 Task: Find connections with filter location Jinchang with filter topic #inspiration with filter profile language German with filter current company House of Anita Dongre Limited with filter school Shri Ram College of Commerce with filter industry Nuclear Electric Power Generation with filter service category Nature Photography with filter keywords title Musician
Action: Mouse moved to (499, 70)
Screenshot: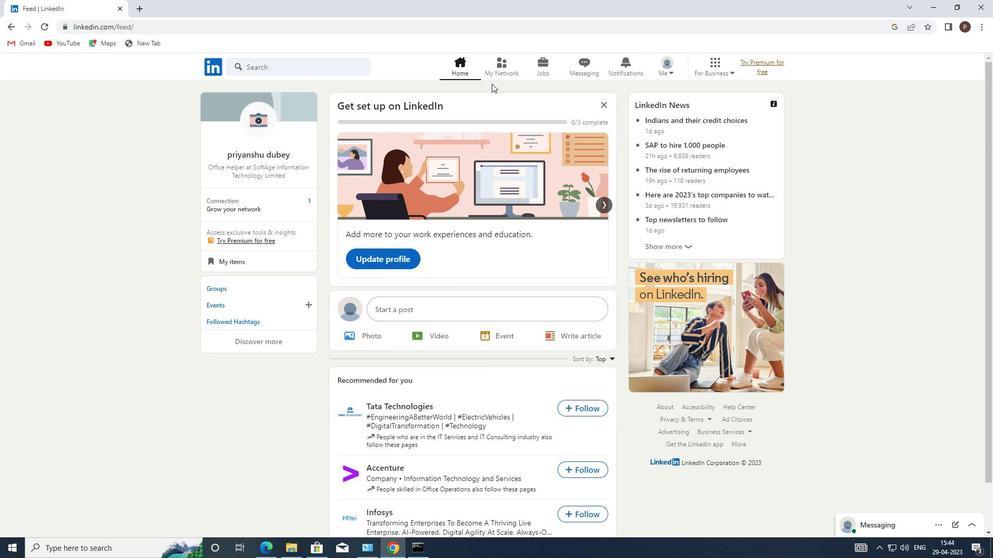 
Action: Mouse pressed left at (499, 70)
Screenshot: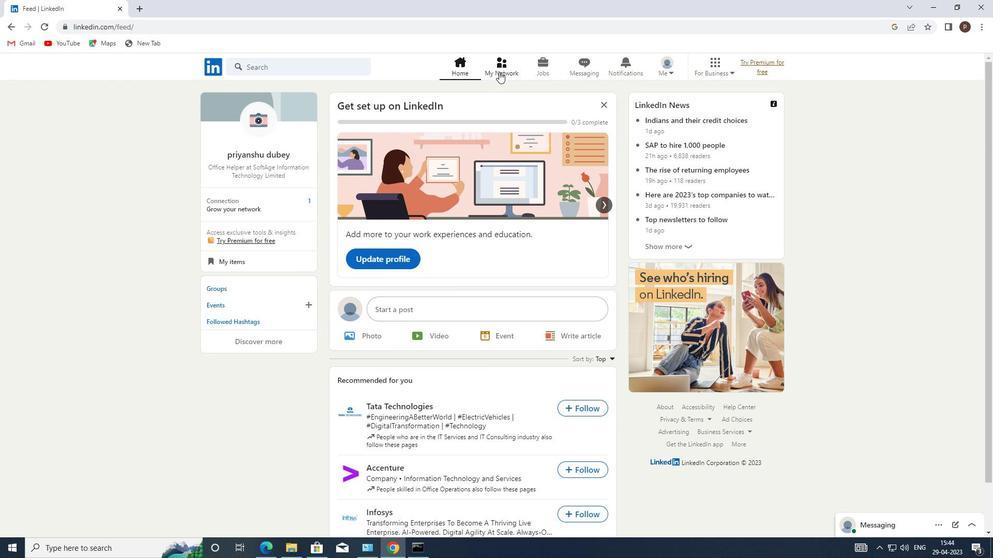 
Action: Mouse moved to (295, 125)
Screenshot: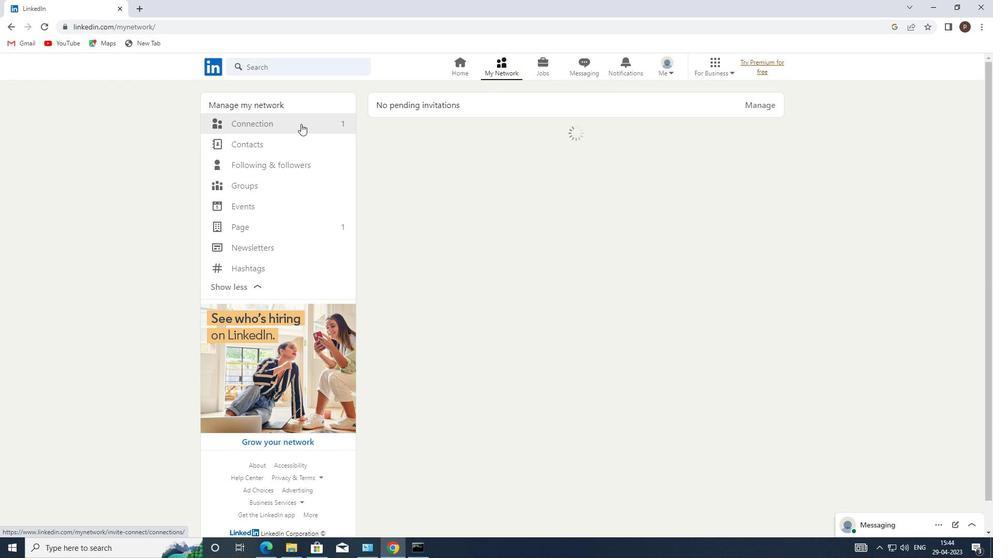 
Action: Mouse pressed left at (295, 125)
Screenshot: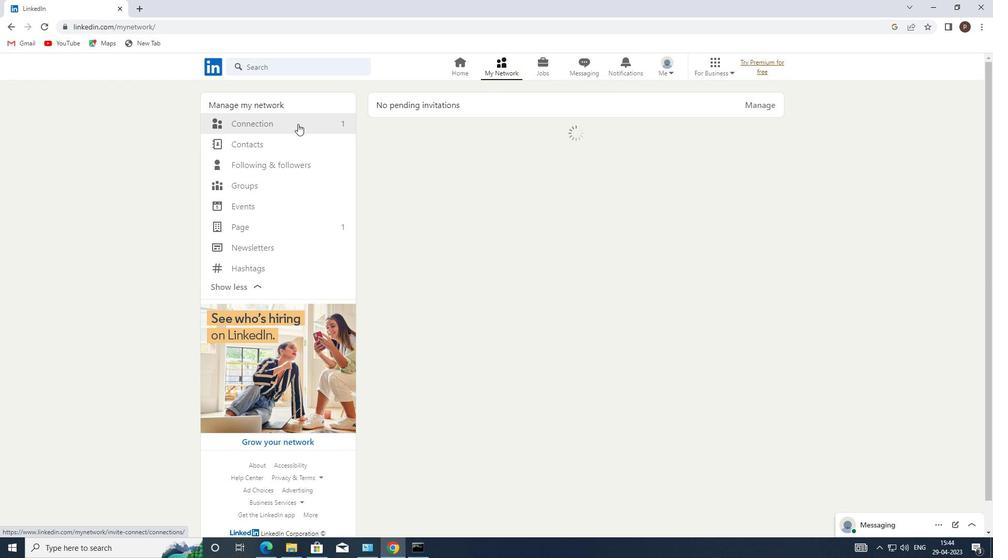 
Action: Mouse moved to (555, 123)
Screenshot: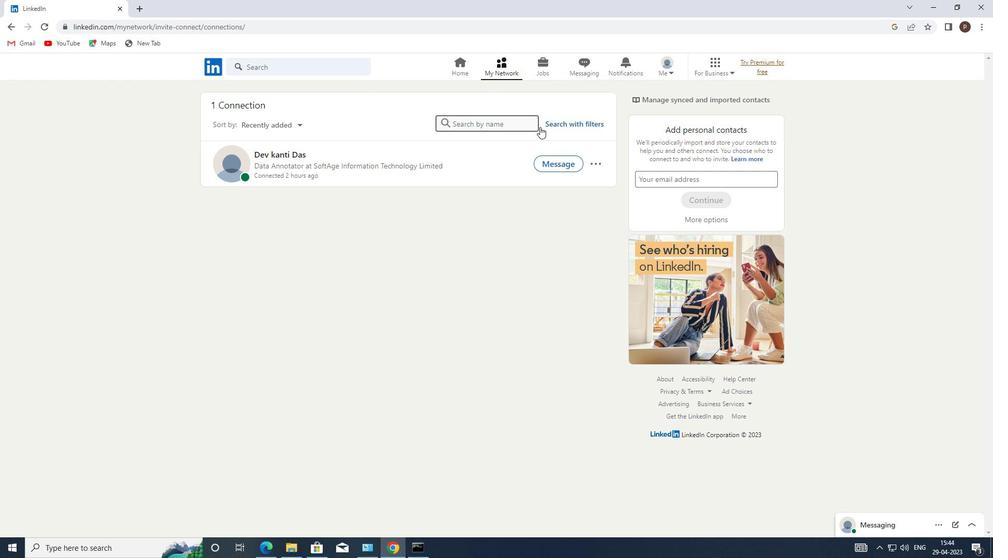 
Action: Mouse pressed left at (555, 123)
Screenshot: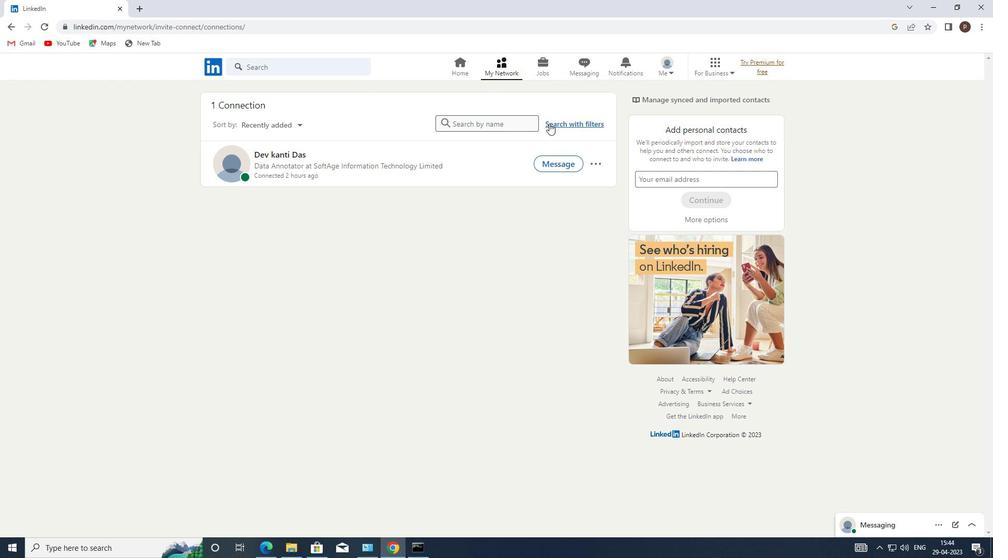 
Action: Mouse moved to (529, 94)
Screenshot: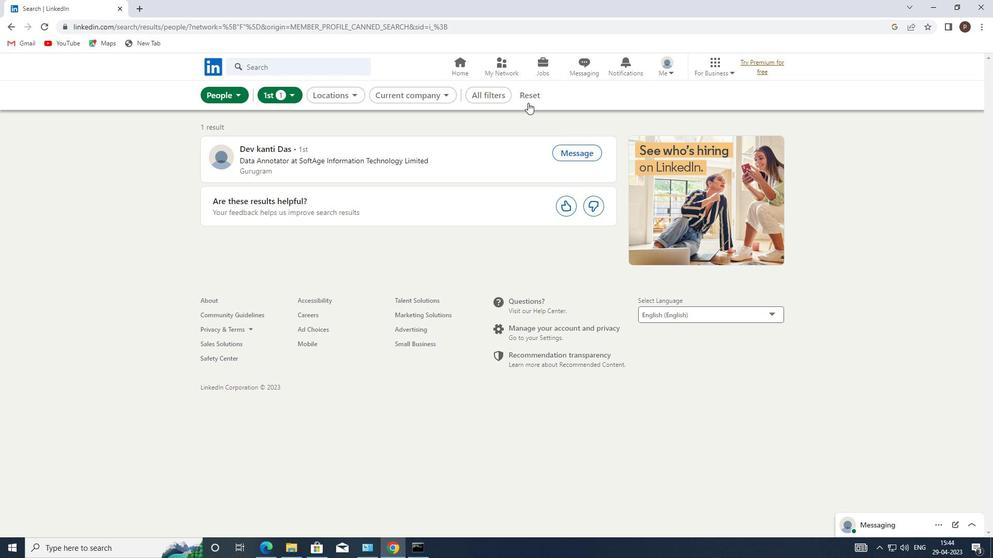 
Action: Mouse pressed left at (529, 94)
Screenshot: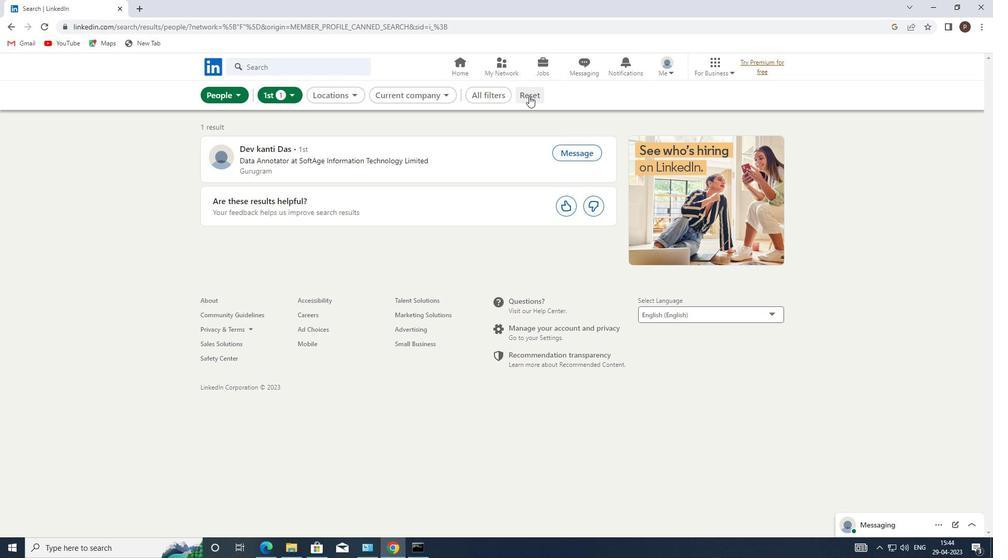 
Action: Mouse moved to (528, 94)
Screenshot: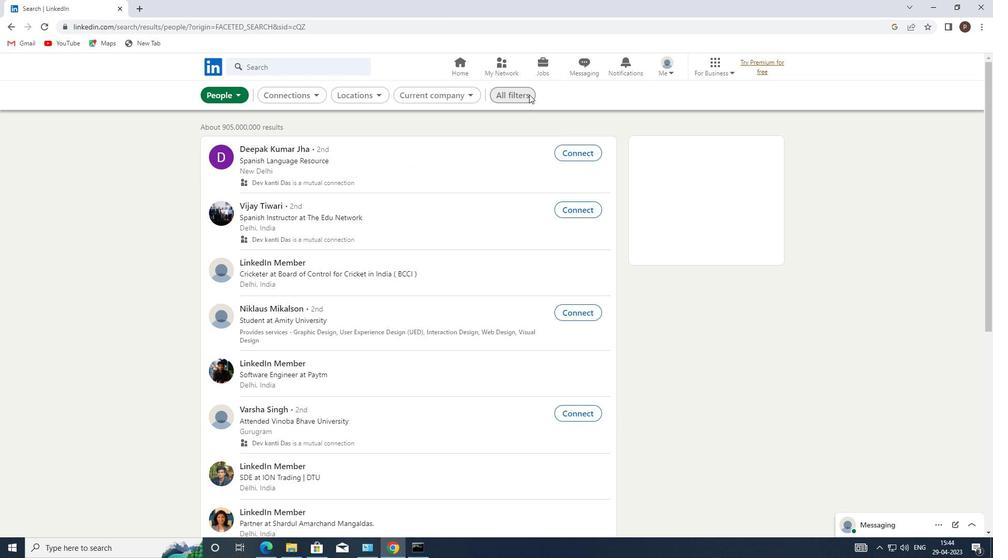 
Action: Mouse pressed left at (528, 94)
Screenshot: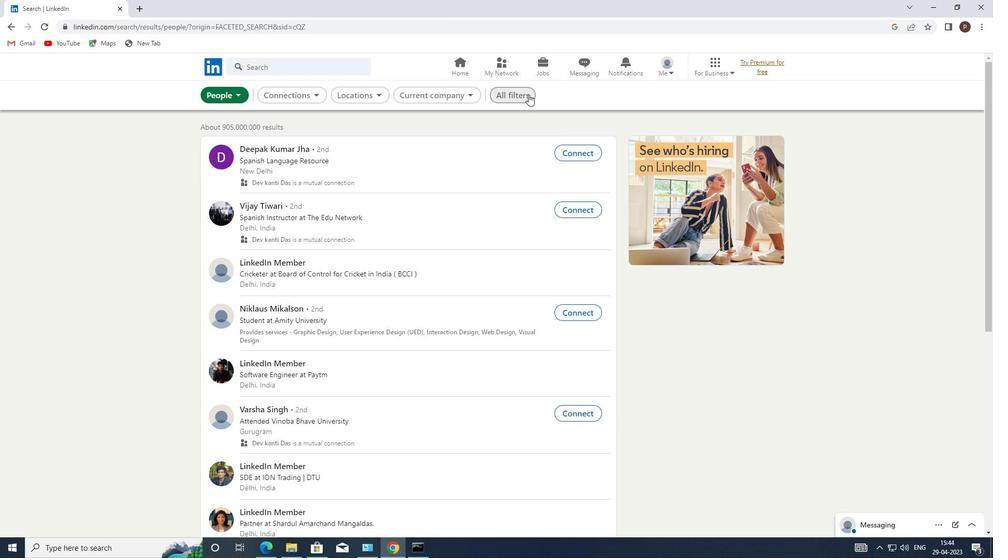 
Action: Mouse moved to (789, 329)
Screenshot: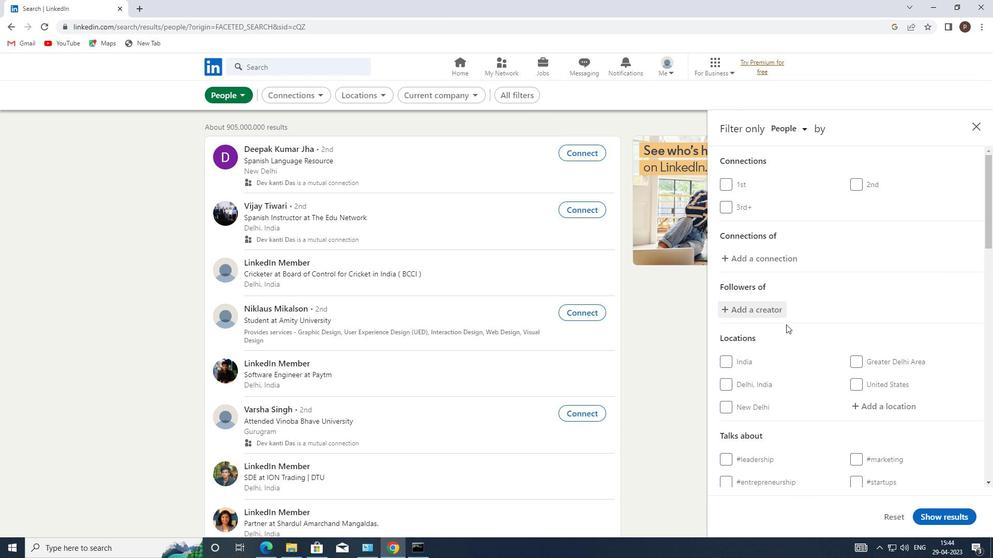 
Action: Mouse scrolled (789, 328) with delta (0, 0)
Screenshot: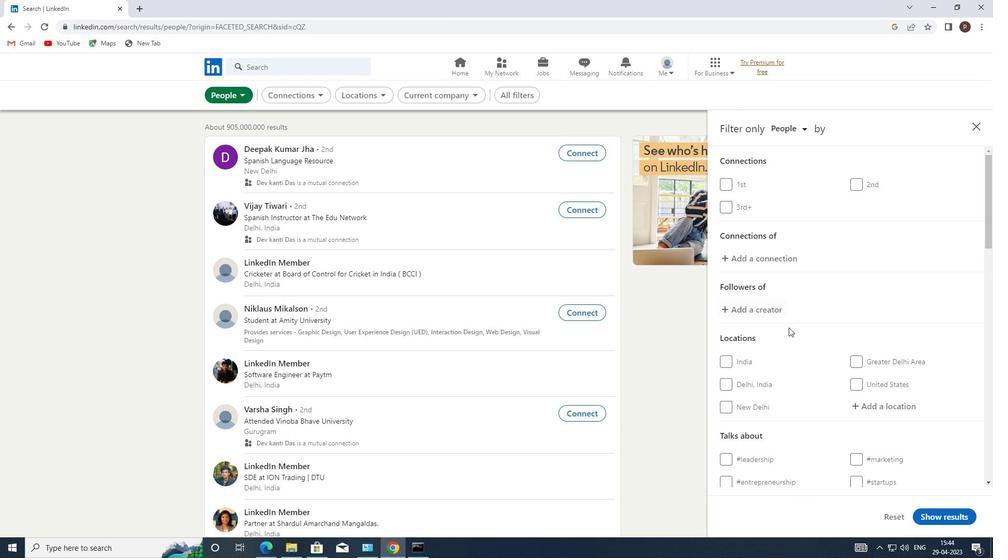 
Action: Mouse moved to (874, 351)
Screenshot: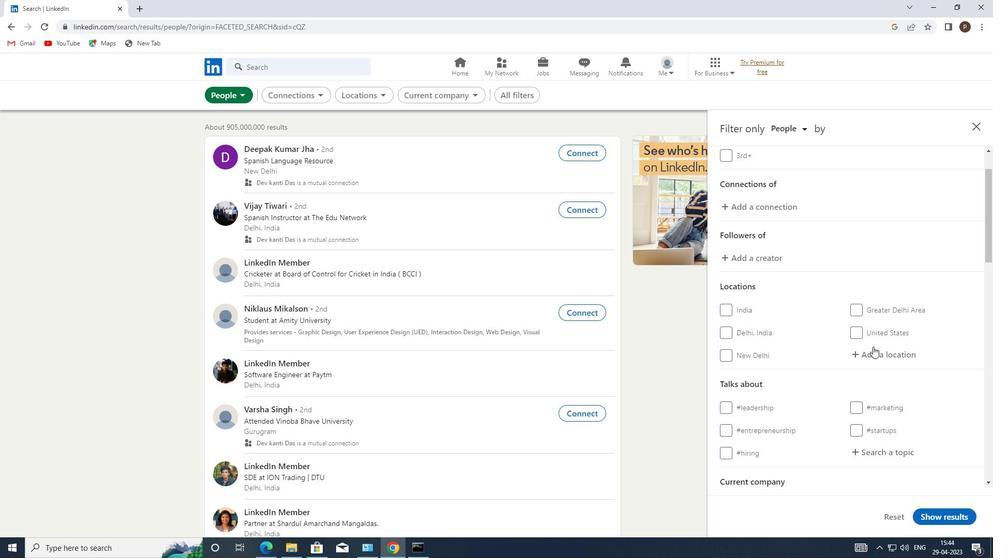 
Action: Mouse pressed left at (874, 351)
Screenshot: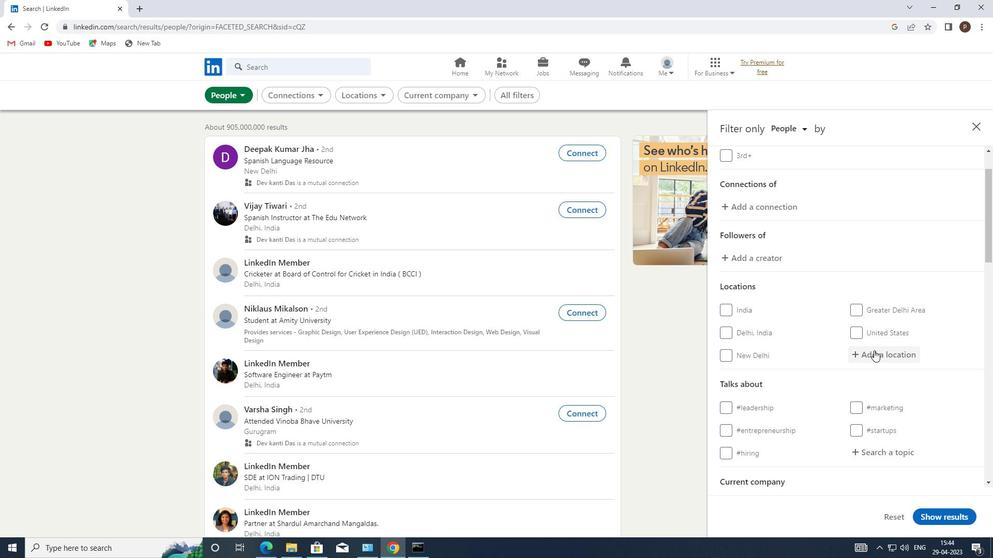 
Action: Key pressed j<Key.caps_lock>inchang
Screenshot: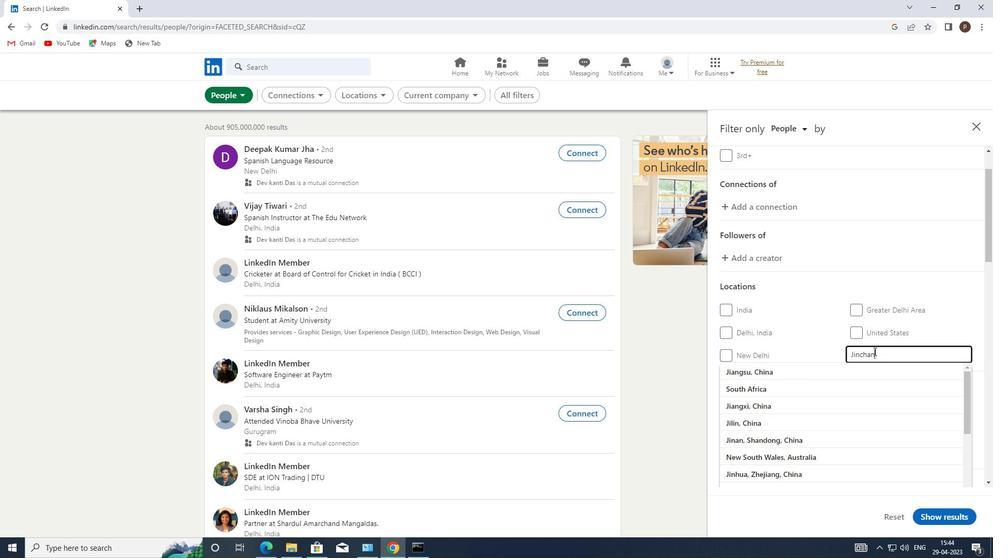 
Action: Mouse moved to (833, 393)
Screenshot: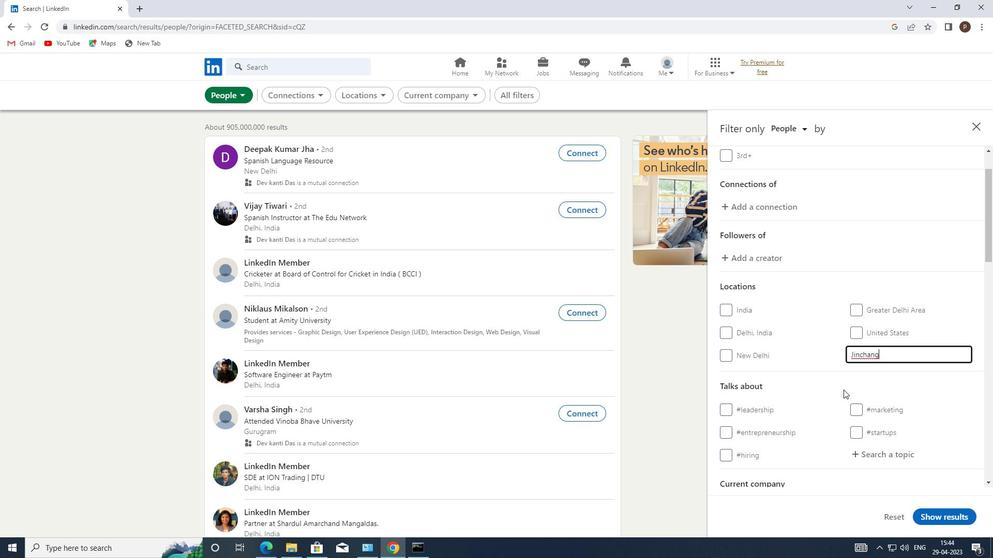 
Action: Mouse scrolled (833, 392) with delta (0, 0)
Screenshot: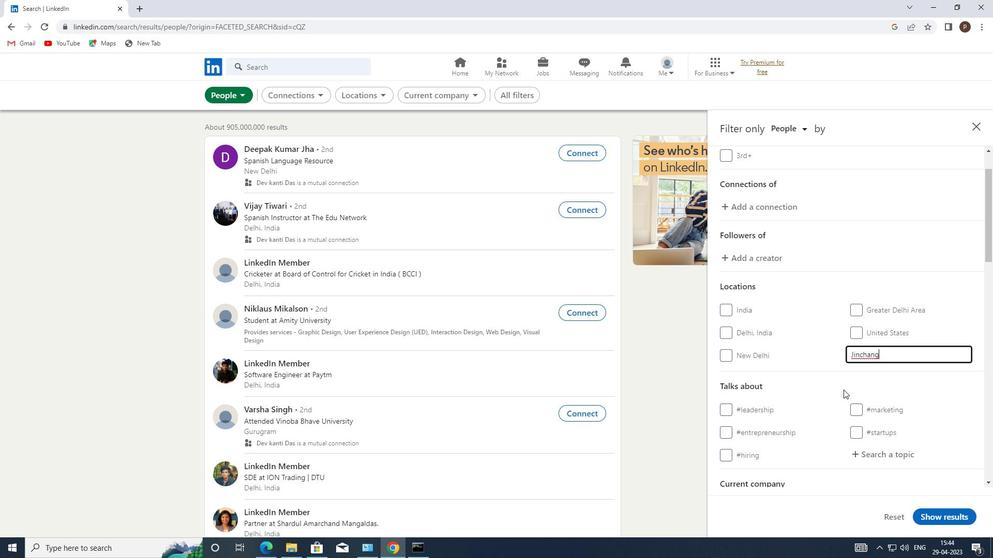 
Action: Mouse scrolled (833, 392) with delta (0, 0)
Screenshot: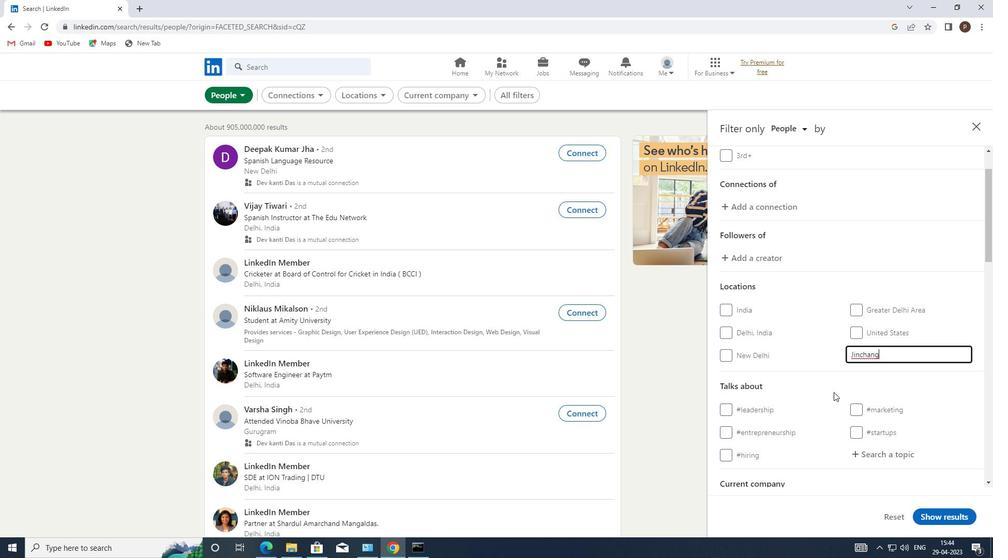 
Action: Mouse moved to (869, 355)
Screenshot: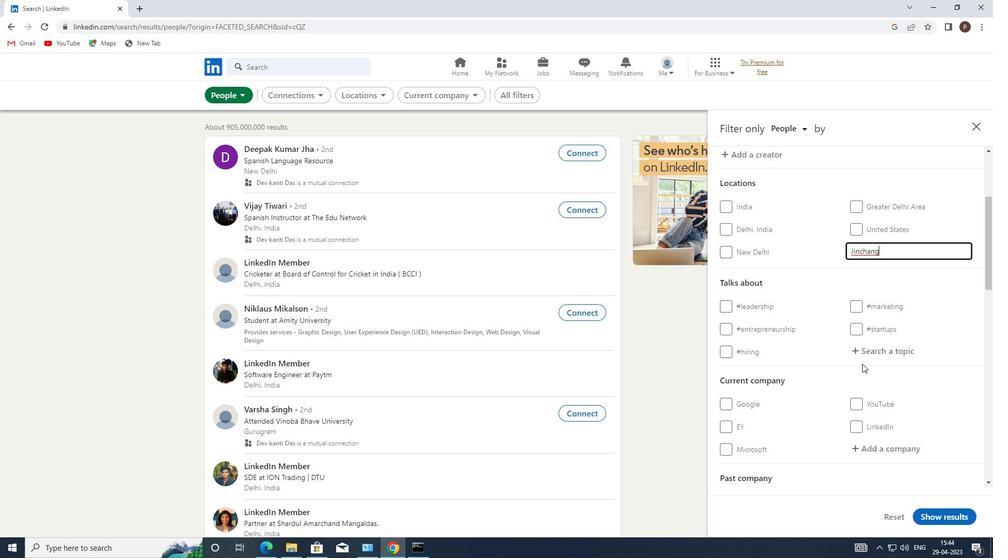 
Action: Mouse pressed left at (869, 355)
Screenshot: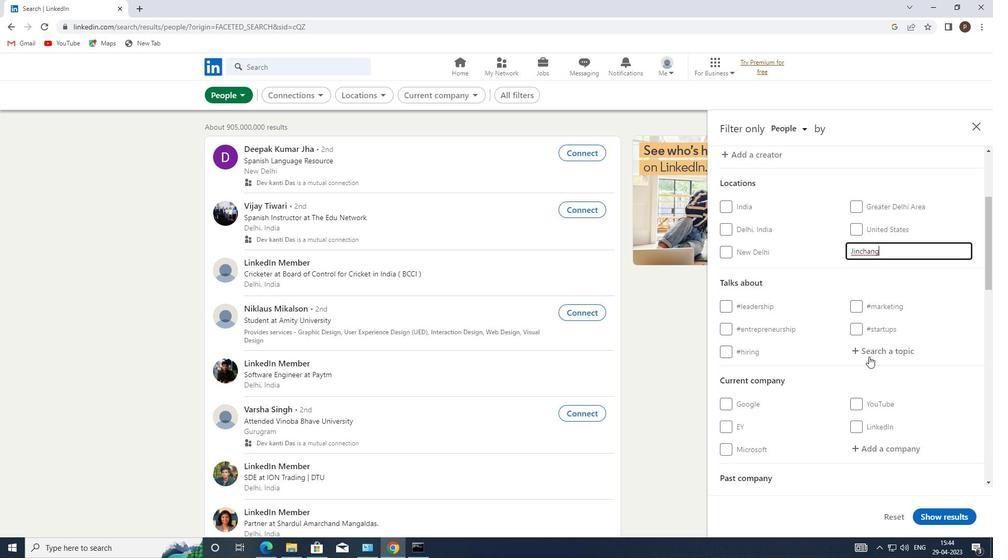 
Action: Key pressed <Key.shift>#INSPIRATION
Screenshot: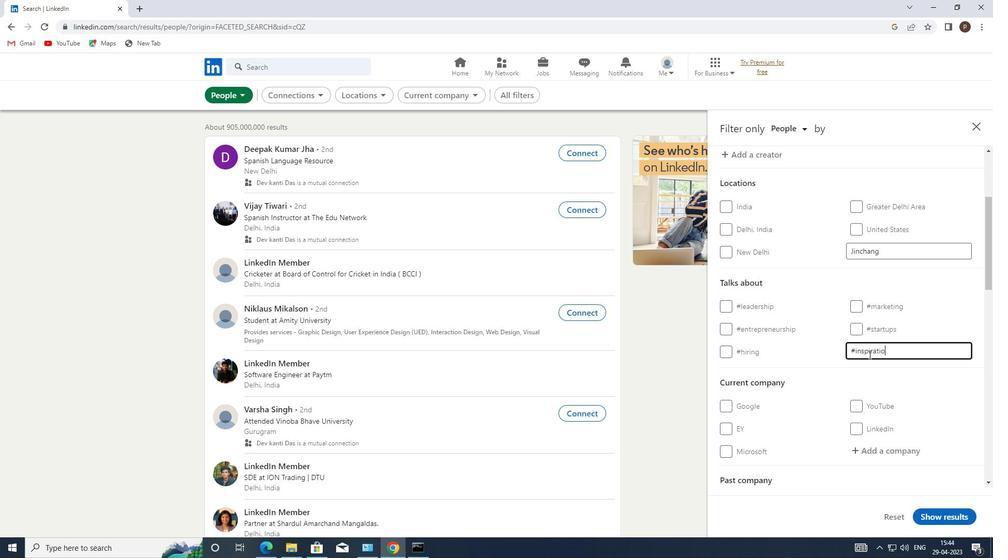 
Action: Mouse moved to (843, 366)
Screenshot: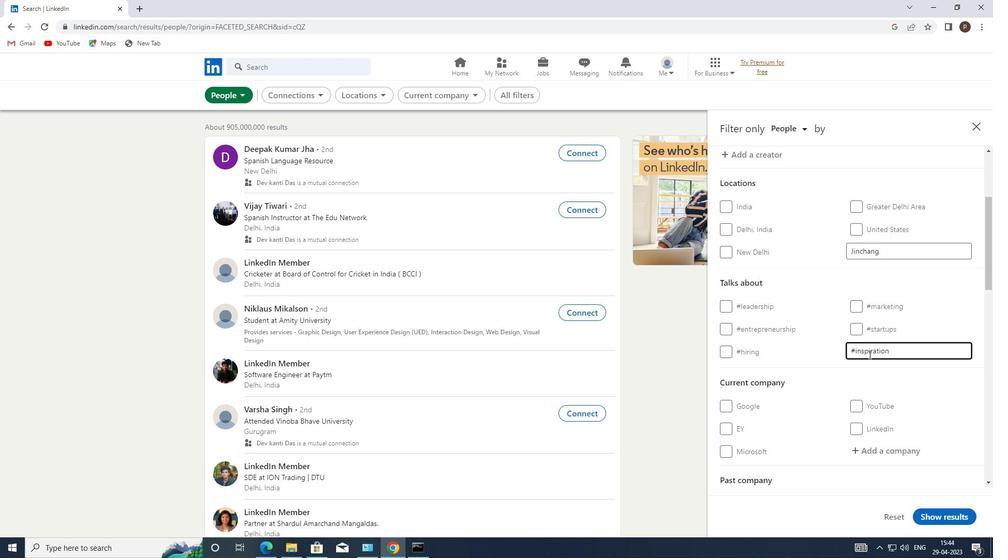 
Action: Mouse scrolled (843, 365) with delta (0, 0)
Screenshot: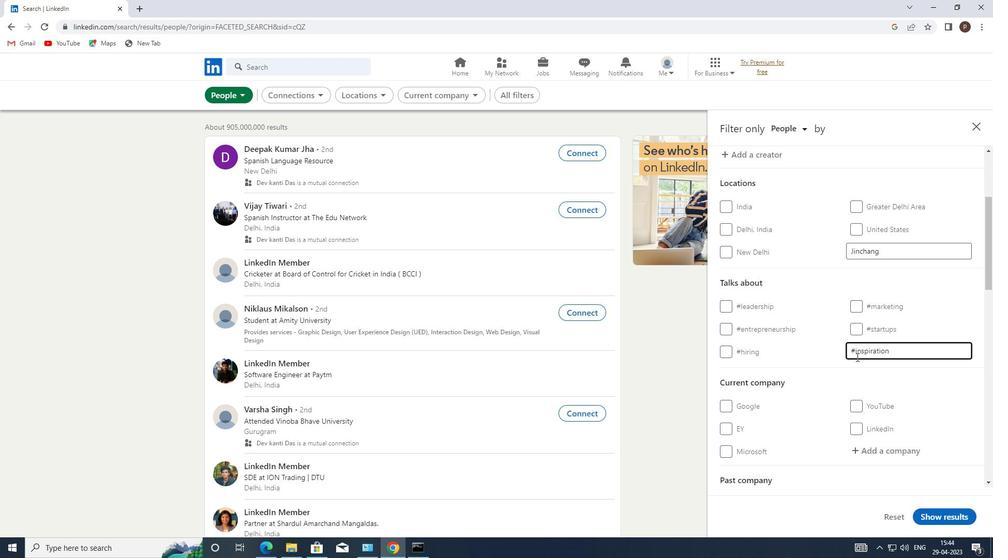 
Action: Mouse scrolled (843, 365) with delta (0, 0)
Screenshot: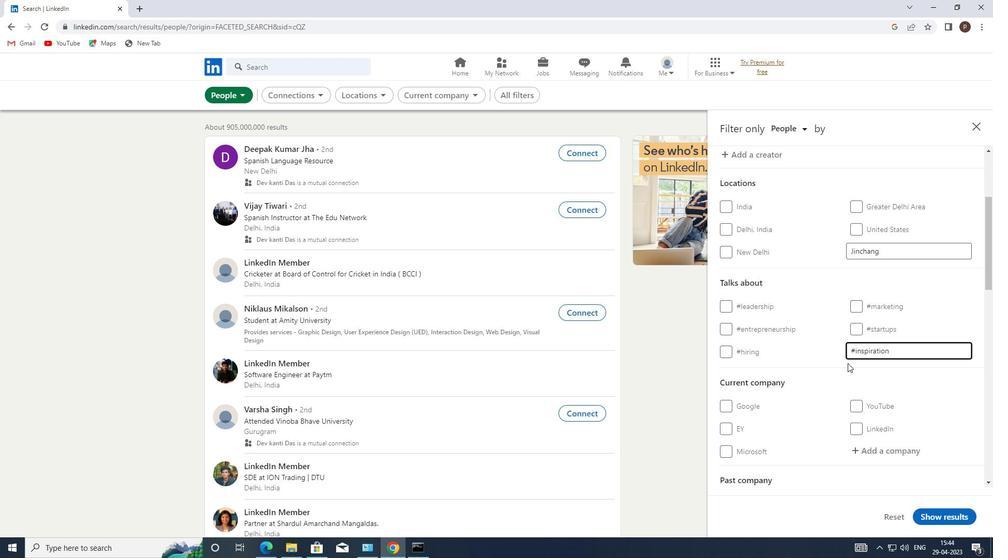 
Action: Mouse scrolled (843, 365) with delta (0, 0)
Screenshot: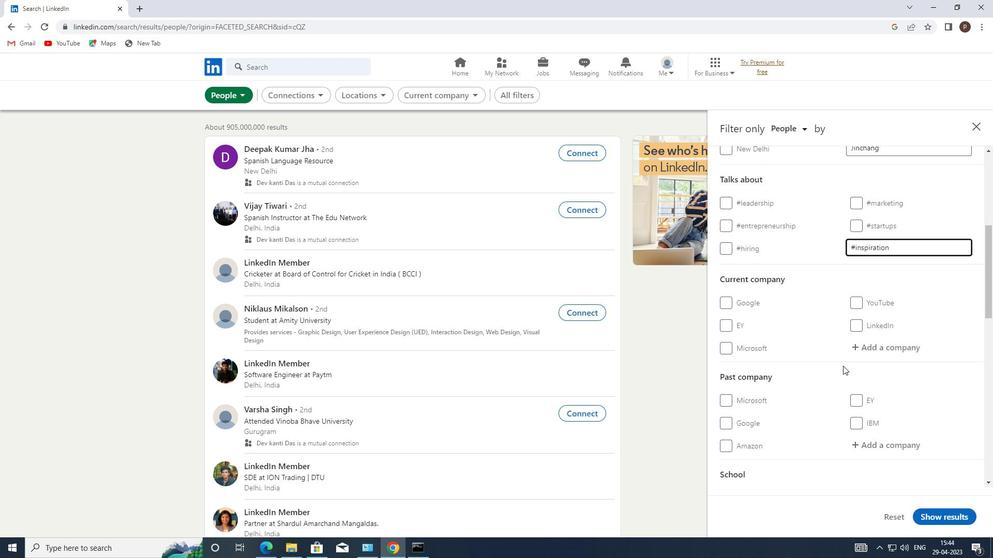 
Action: Mouse moved to (829, 365)
Screenshot: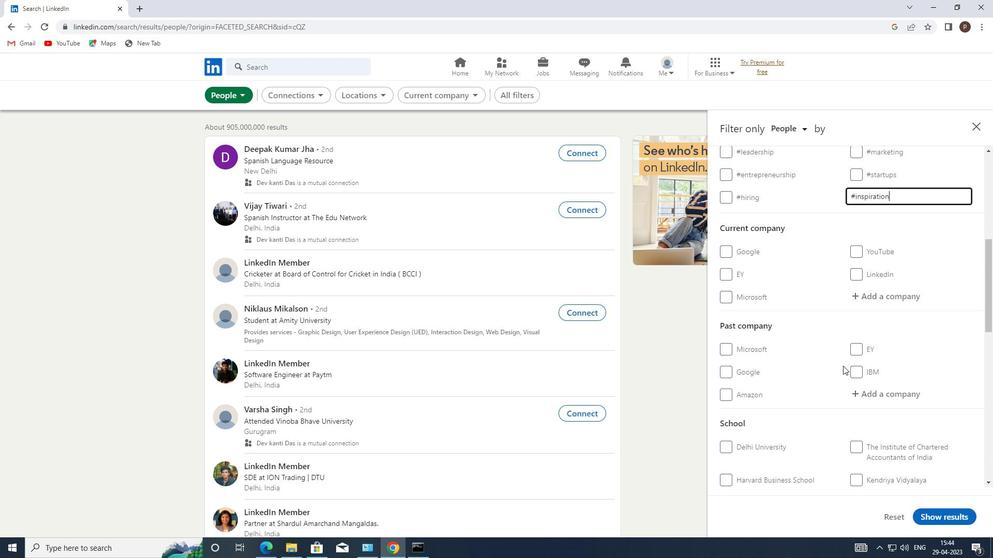 
Action: Mouse scrolled (829, 364) with delta (0, 0)
Screenshot: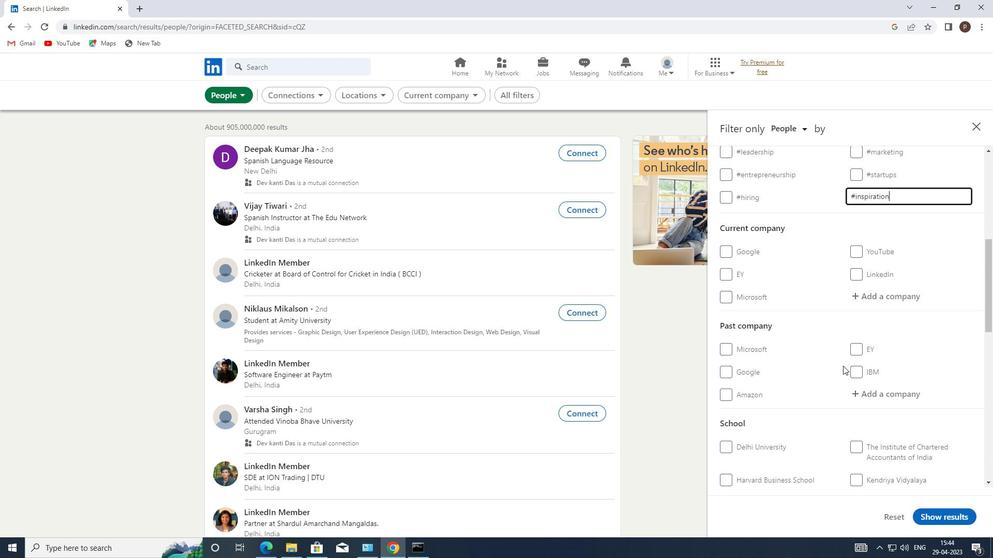 
Action: Mouse moved to (827, 364)
Screenshot: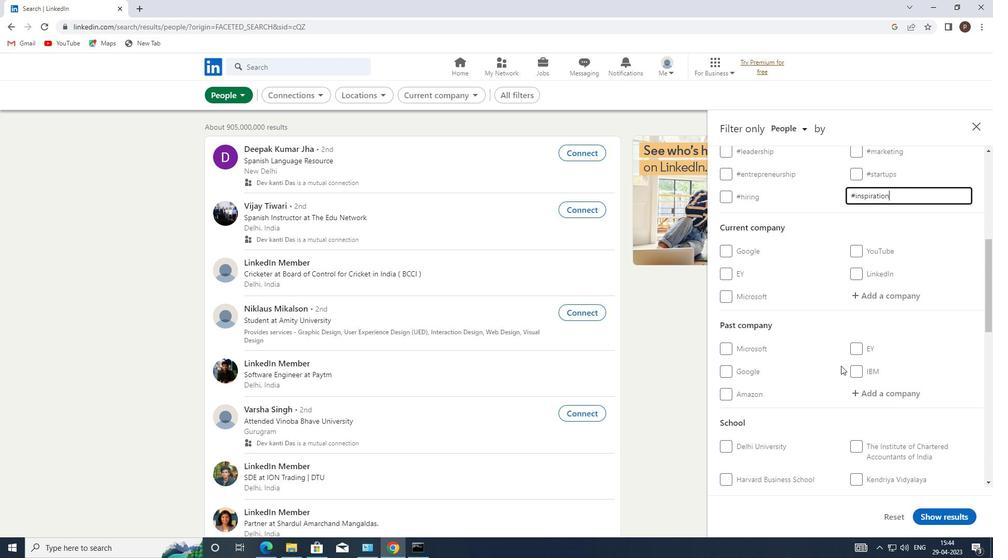 
Action: Mouse scrolled (827, 364) with delta (0, 0)
Screenshot: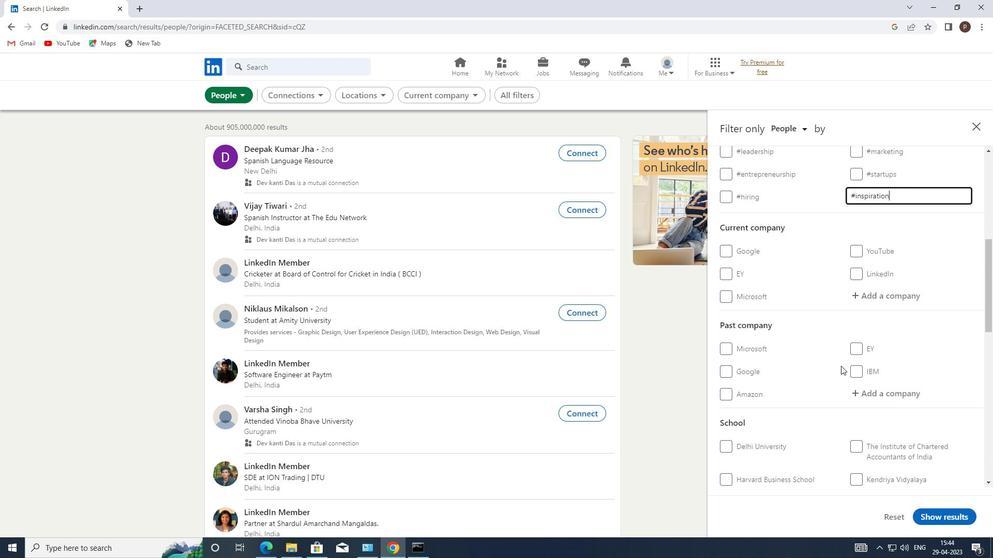 
Action: Mouse moved to (814, 360)
Screenshot: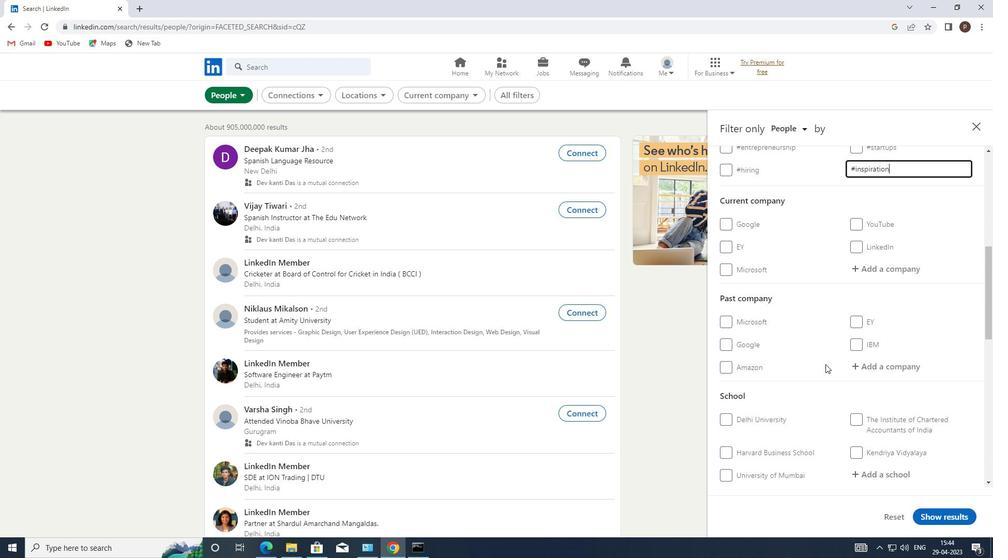 
Action: Mouse scrolled (814, 359) with delta (0, 0)
Screenshot: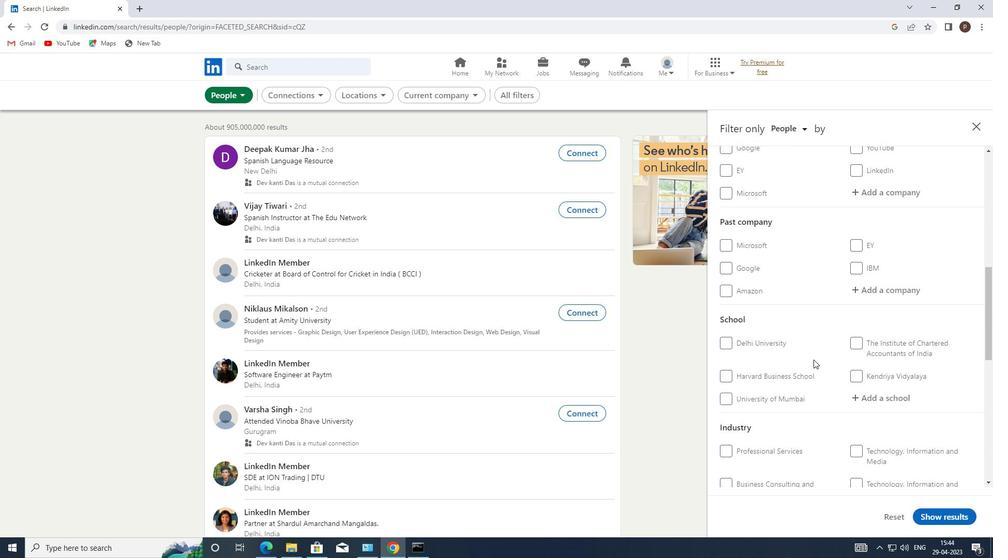 
Action: Mouse scrolled (814, 359) with delta (0, 0)
Screenshot: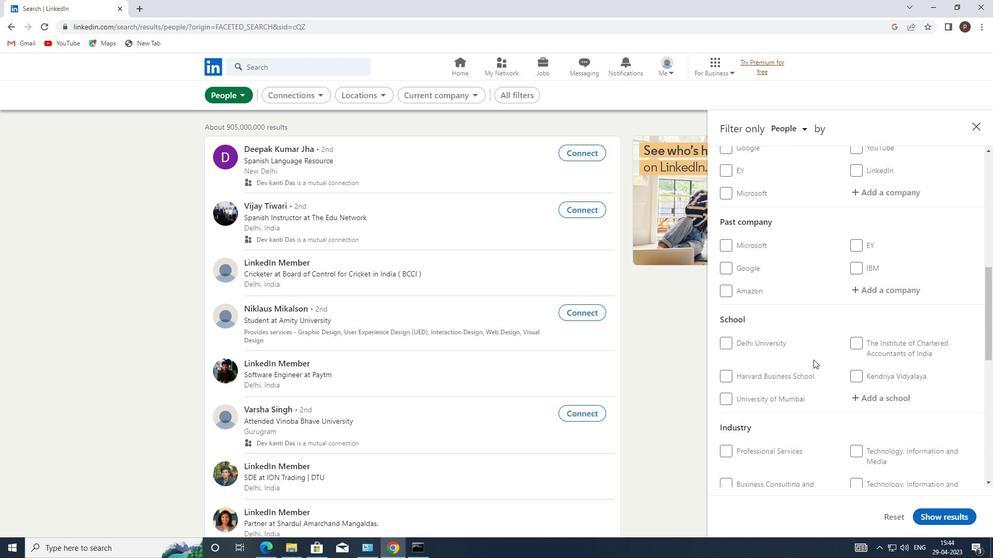 
Action: Mouse scrolled (814, 359) with delta (0, 0)
Screenshot: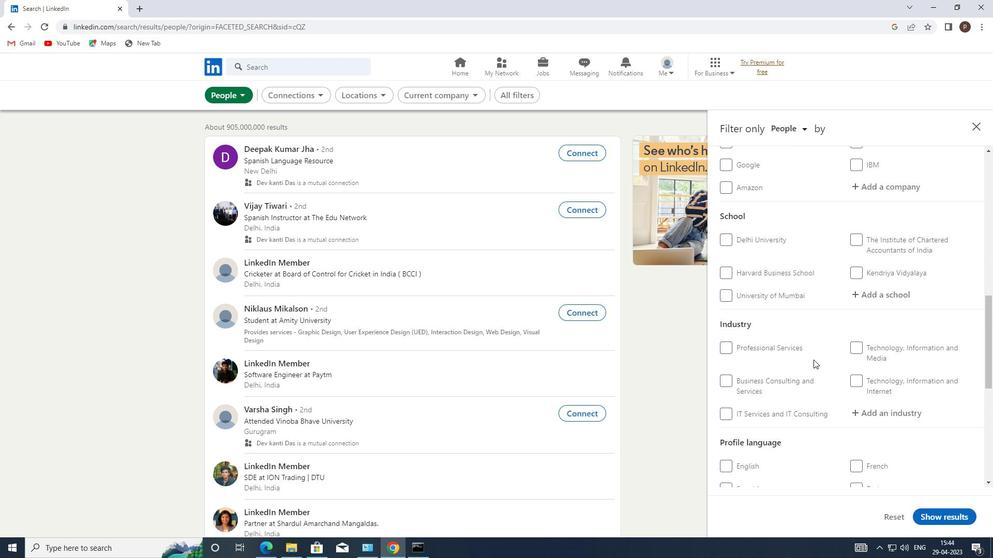 
Action: Mouse moved to (728, 461)
Screenshot: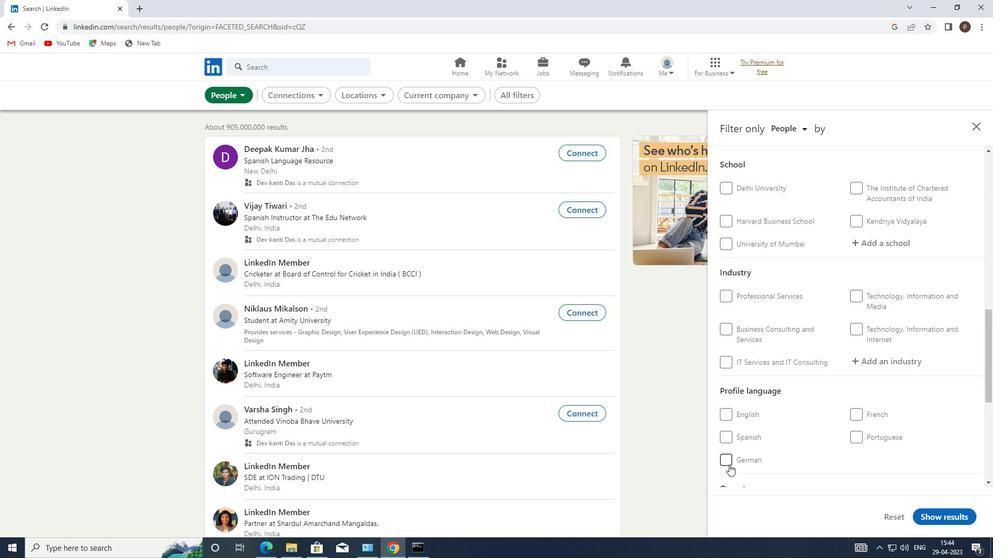 
Action: Mouse pressed left at (728, 461)
Screenshot: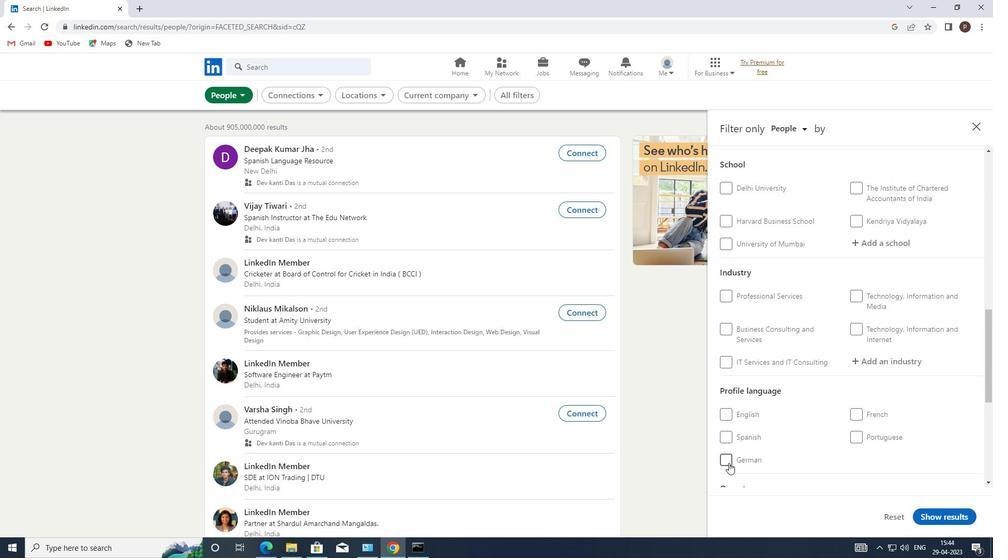 
Action: Mouse moved to (789, 400)
Screenshot: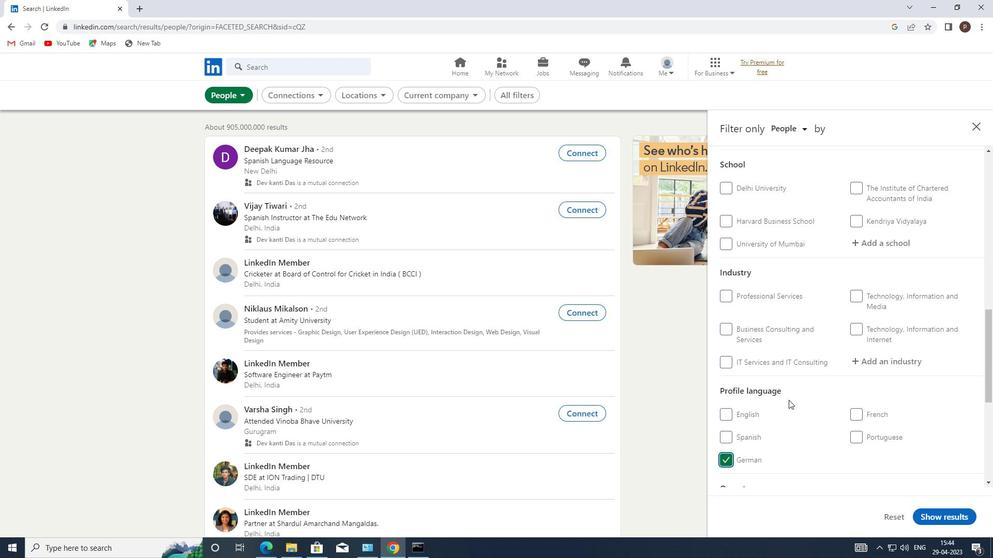 
Action: Mouse scrolled (789, 401) with delta (0, 0)
Screenshot: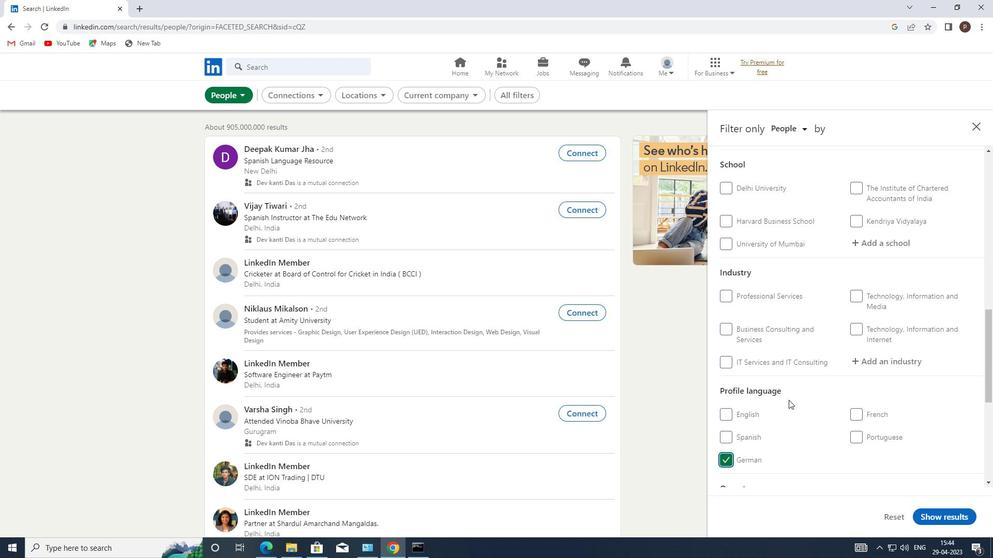 
Action: Mouse scrolled (789, 401) with delta (0, 0)
Screenshot: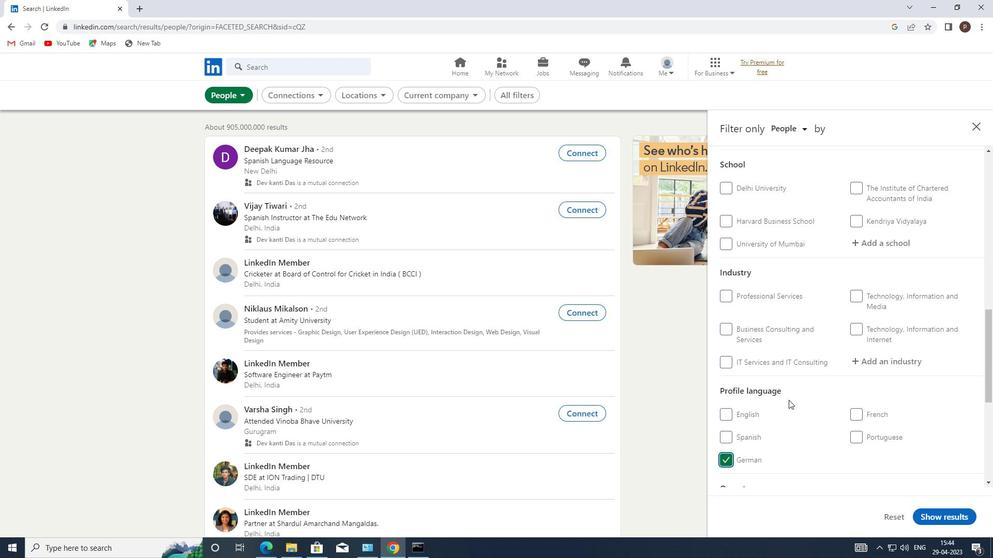 
Action: Mouse moved to (790, 400)
Screenshot: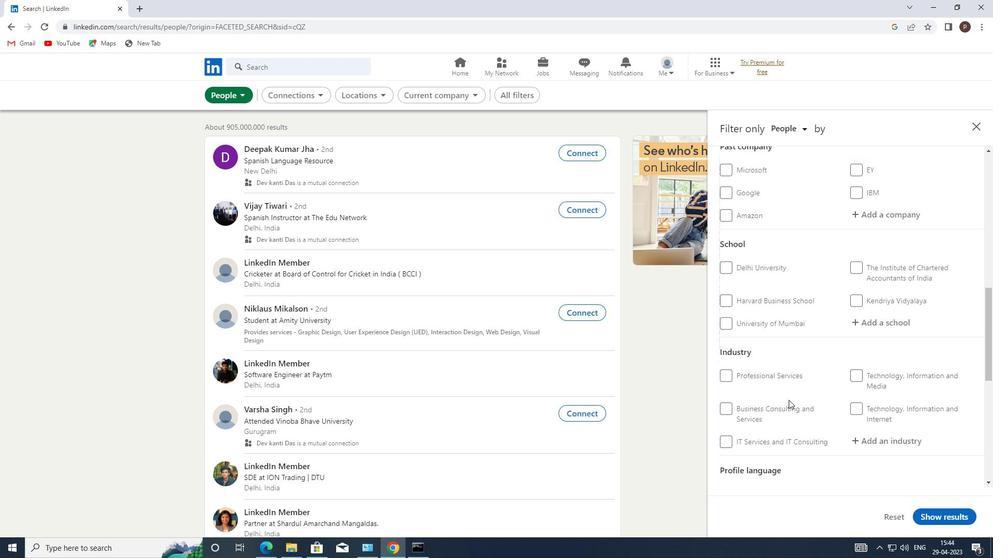 
Action: Mouse scrolled (790, 401) with delta (0, 0)
Screenshot: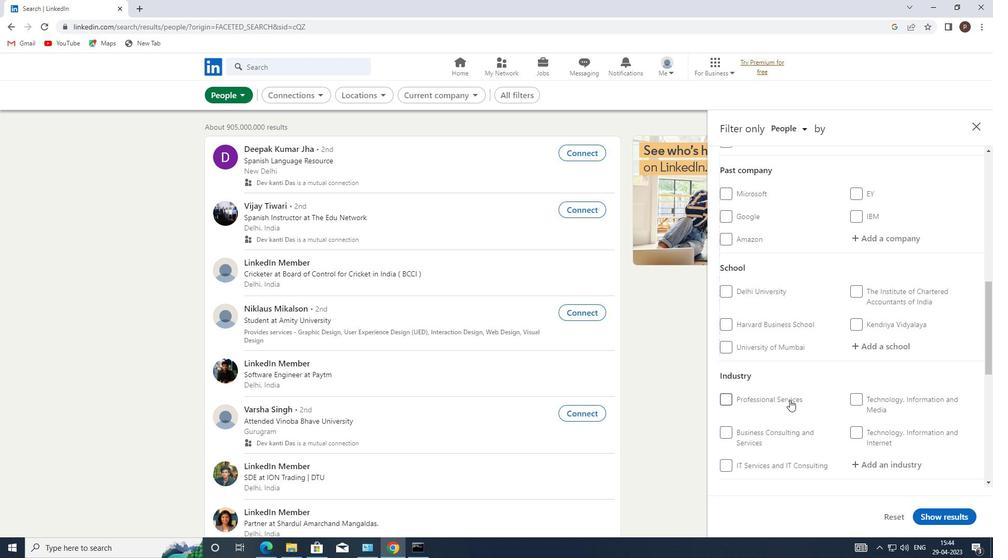 
Action: Mouse scrolled (790, 401) with delta (0, 0)
Screenshot: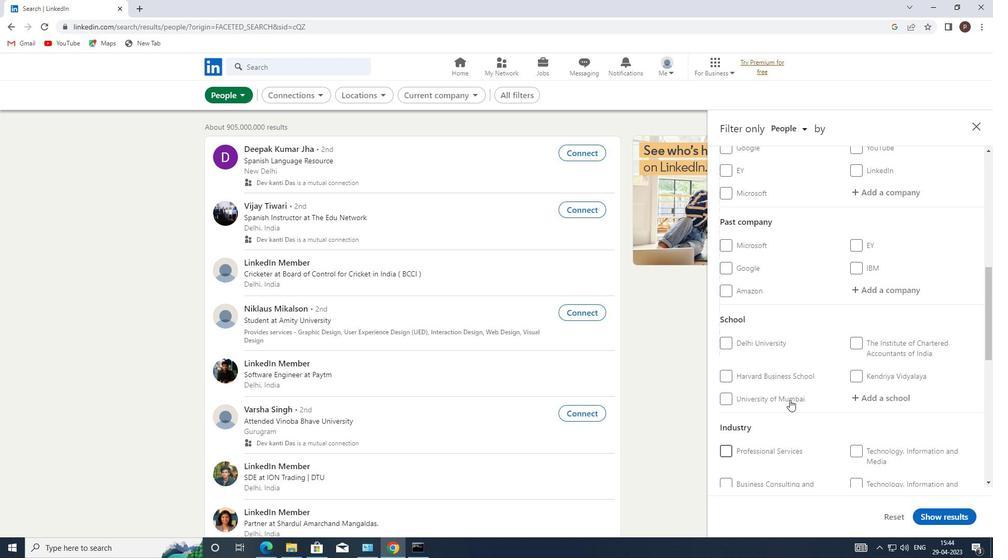 
Action: Mouse scrolled (790, 401) with delta (0, 0)
Screenshot: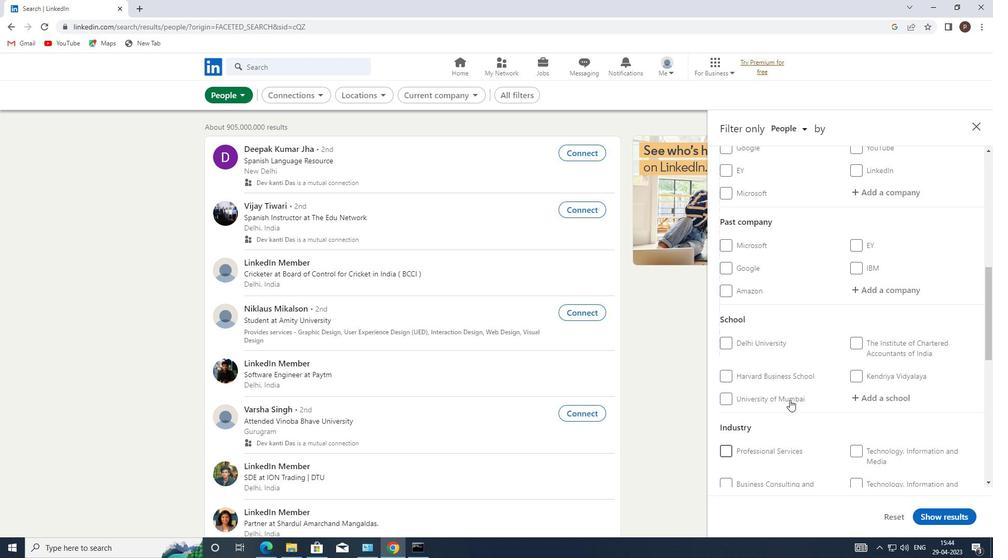 
Action: Mouse moved to (873, 295)
Screenshot: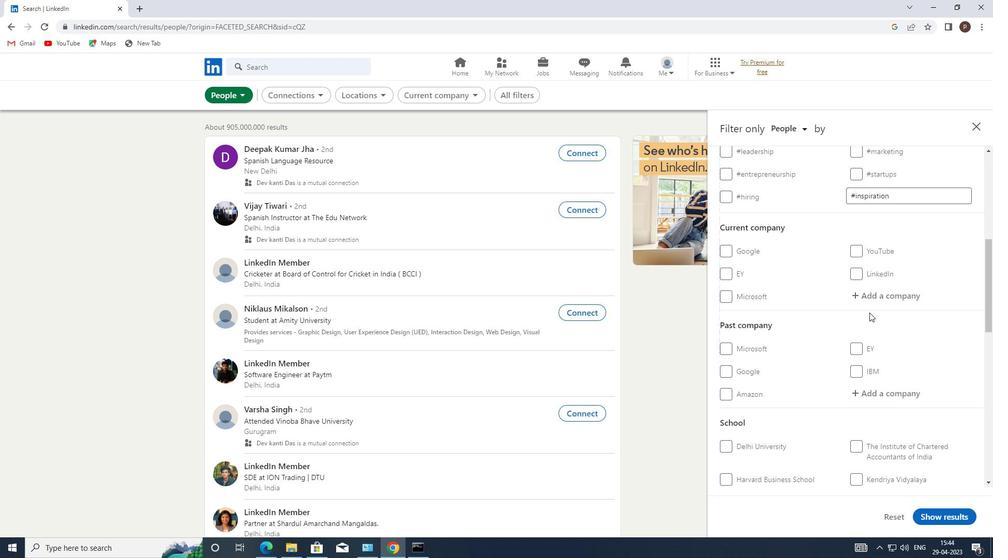 
Action: Mouse pressed left at (873, 295)
Screenshot: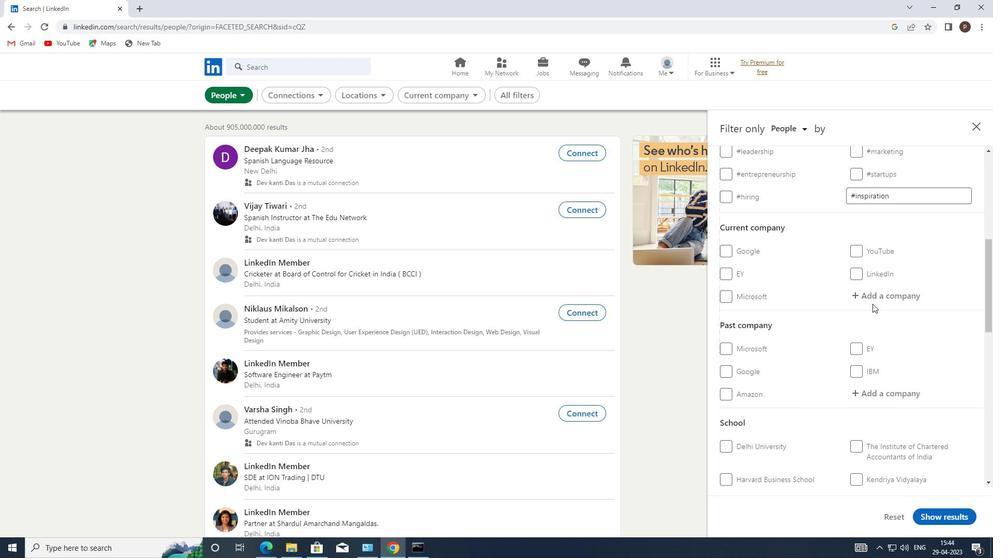 
Action: Key pressed <Key.caps_lock>H<Key.caps_lock>OUSE<Key.space>OF<Key.space><Key.caps_lock>A<Key.caps_lock>NITA<Key.space>
Screenshot: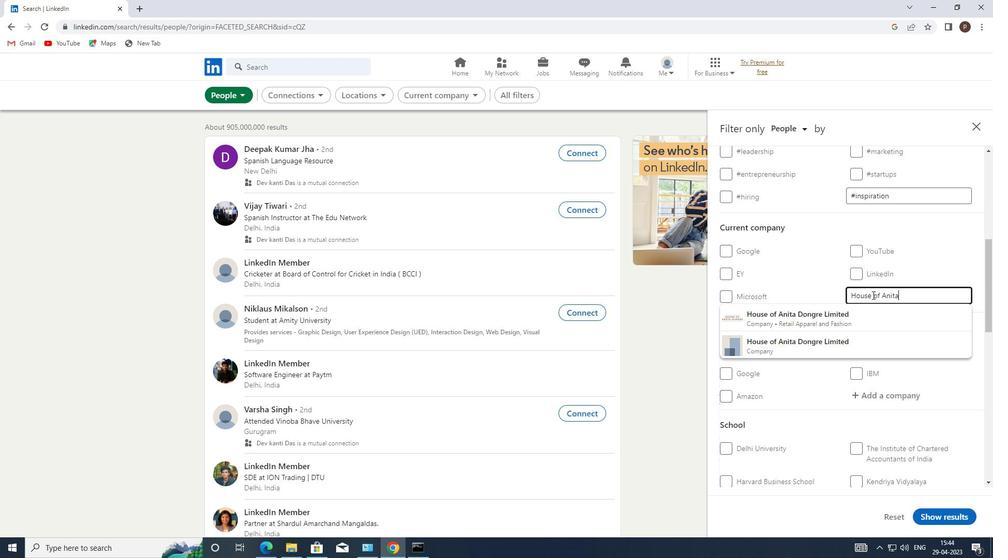 
Action: Mouse moved to (837, 316)
Screenshot: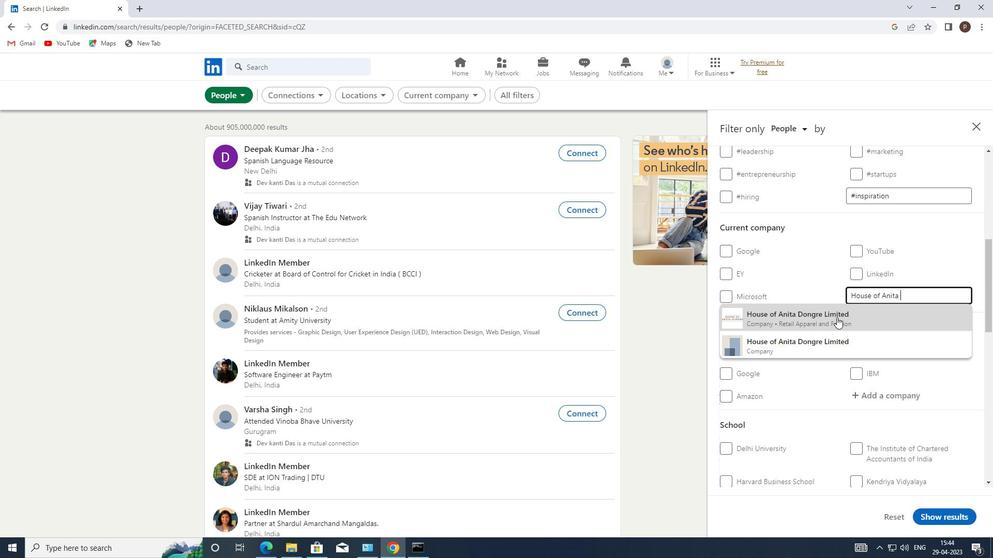 
Action: Mouse pressed left at (837, 316)
Screenshot: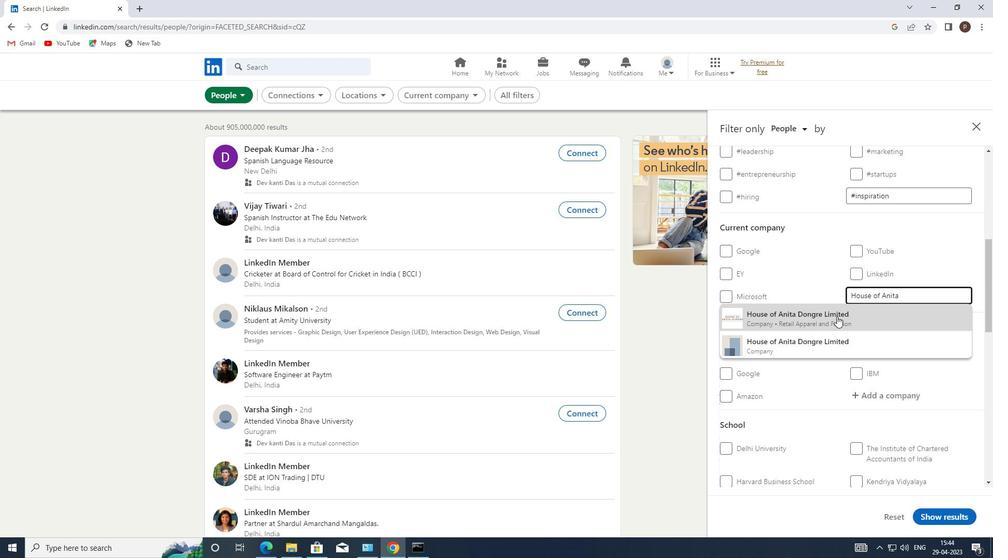
Action: Mouse moved to (835, 314)
Screenshot: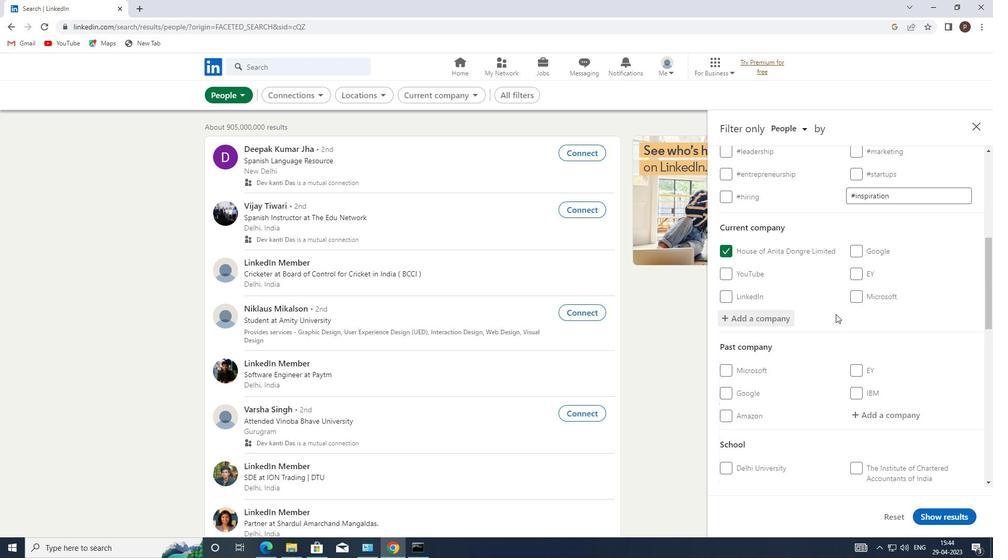 
Action: Mouse scrolled (835, 314) with delta (0, 0)
Screenshot: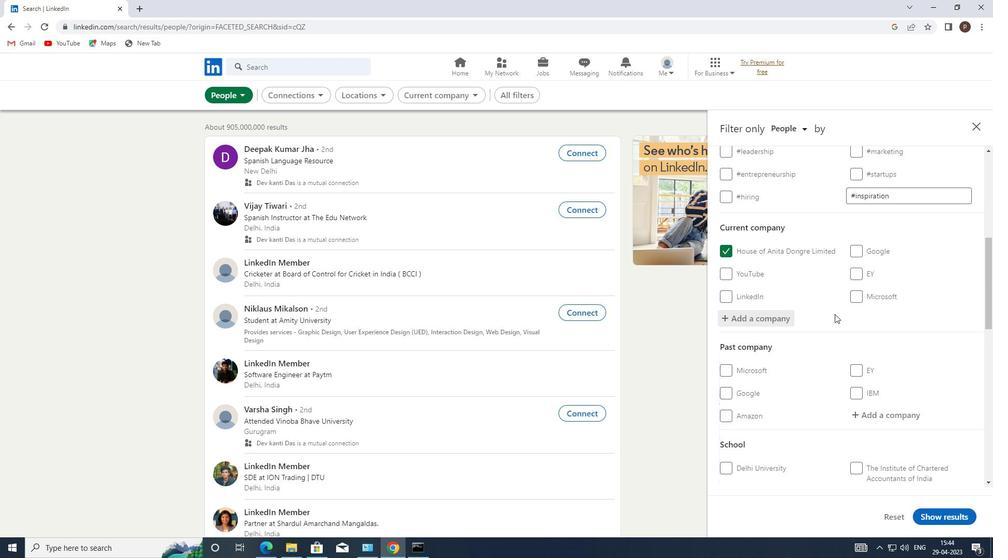 
Action: Mouse scrolled (835, 314) with delta (0, 0)
Screenshot: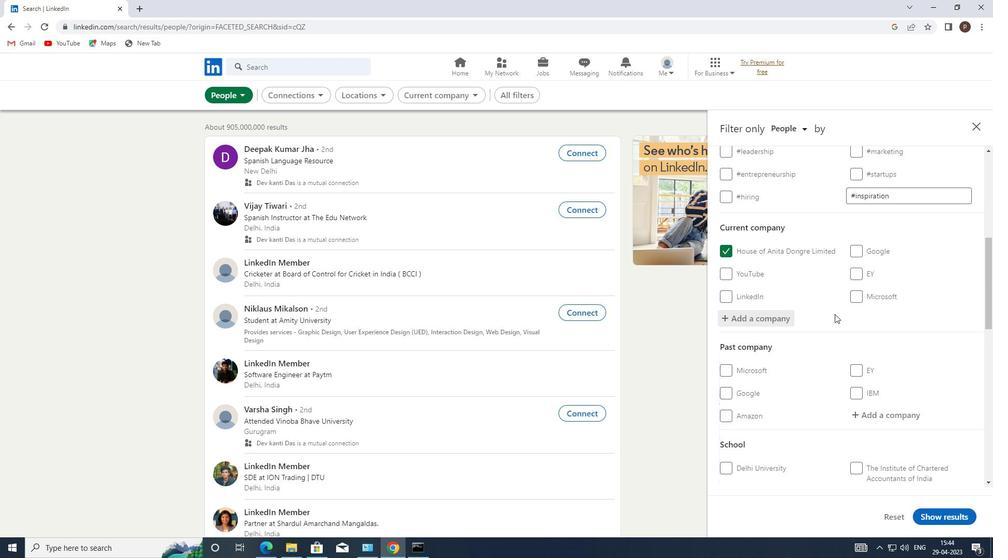 
Action: Mouse moved to (878, 366)
Screenshot: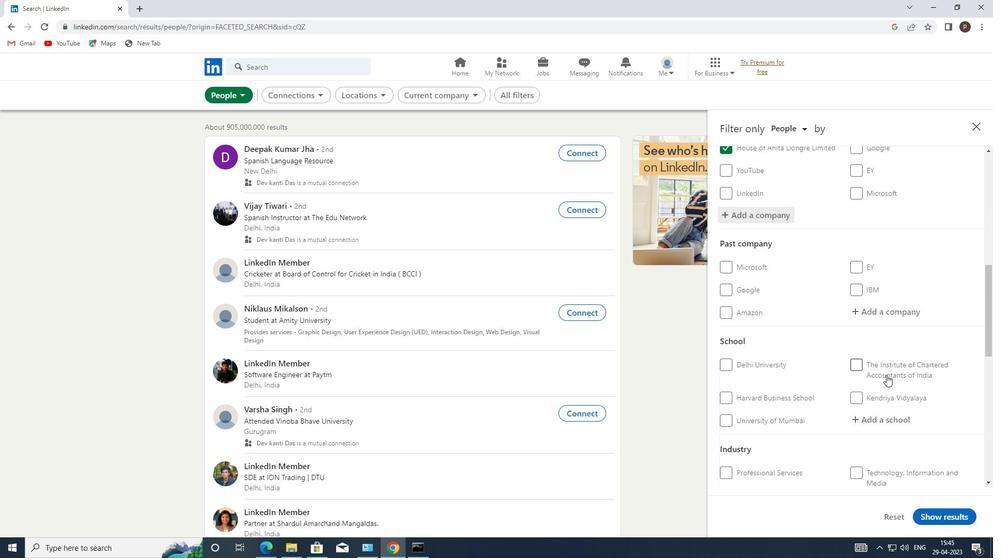 
Action: Mouse scrolled (878, 366) with delta (0, 0)
Screenshot: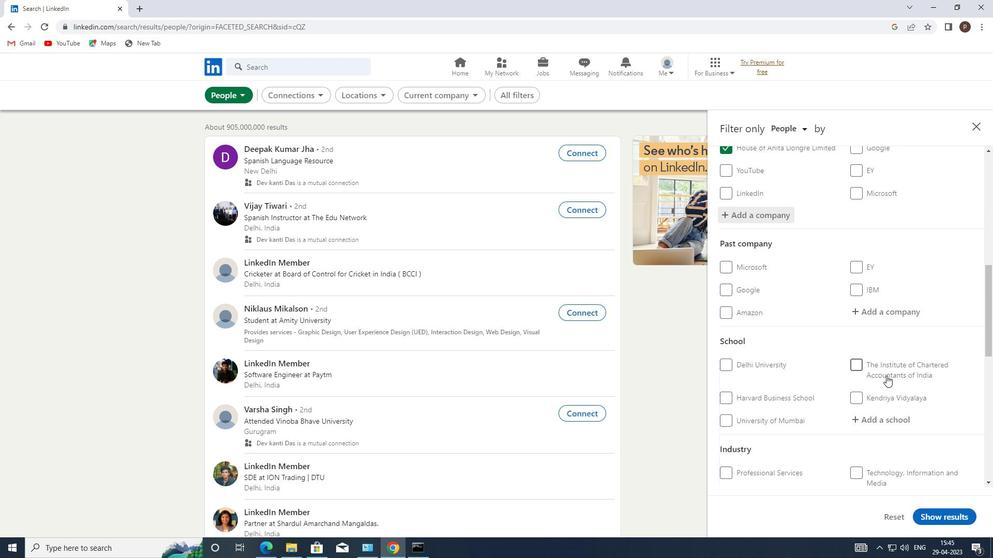 
Action: Mouse moved to (873, 369)
Screenshot: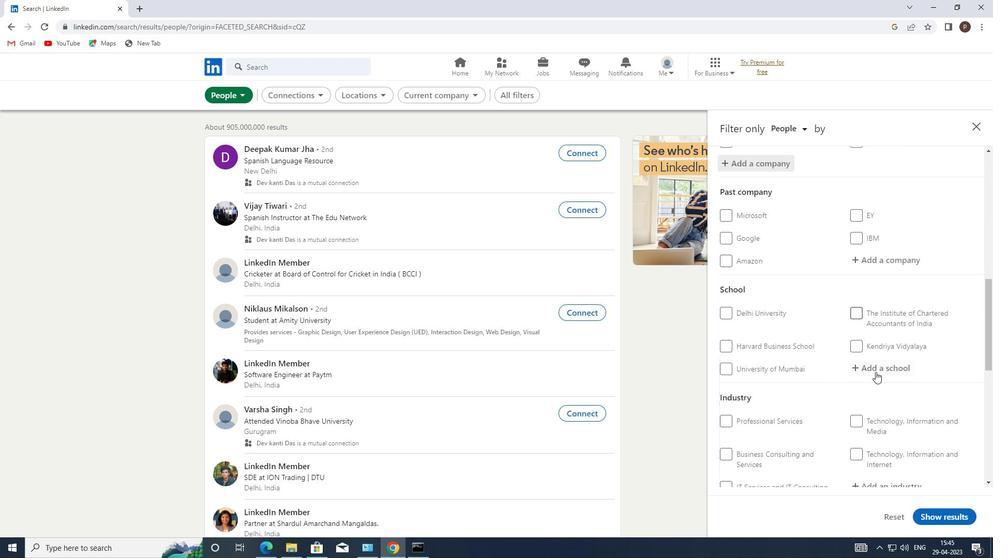 
Action: Mouse pressed left at (873, 369)
Screenshot: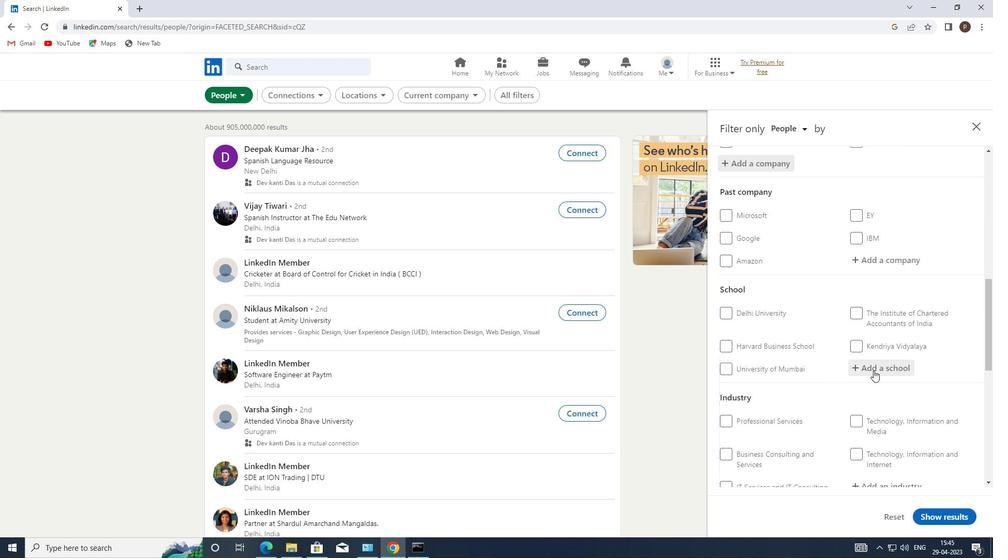
Action: Mouse pressed left at (873, 369)
Screenshot: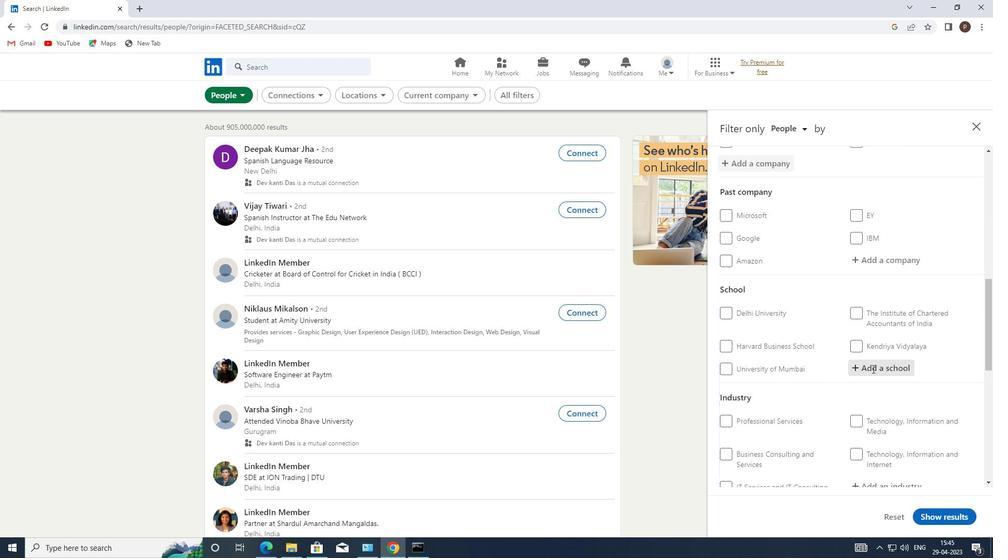 
Action: Key pressed <Key.caps_lock>S<Key.caps_lock>HRI<Key.space><Key.caps_lock>R<Key.caps_lock>AM
Screenshot: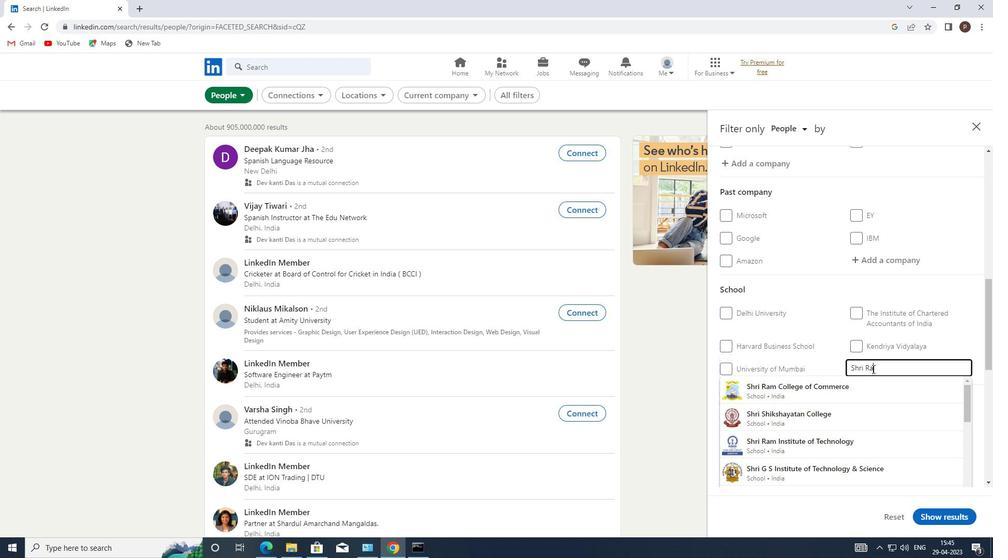 
Action: Mouse scrolled (873, 370) with delta (0, 0)
Screenshot: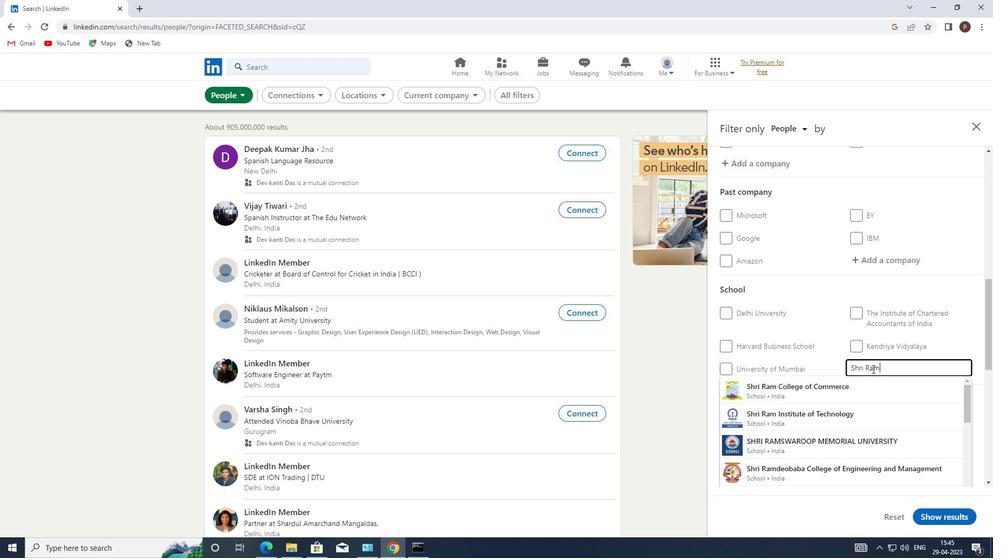 
Action: Mouse moved to (839, 435)
Screenshot: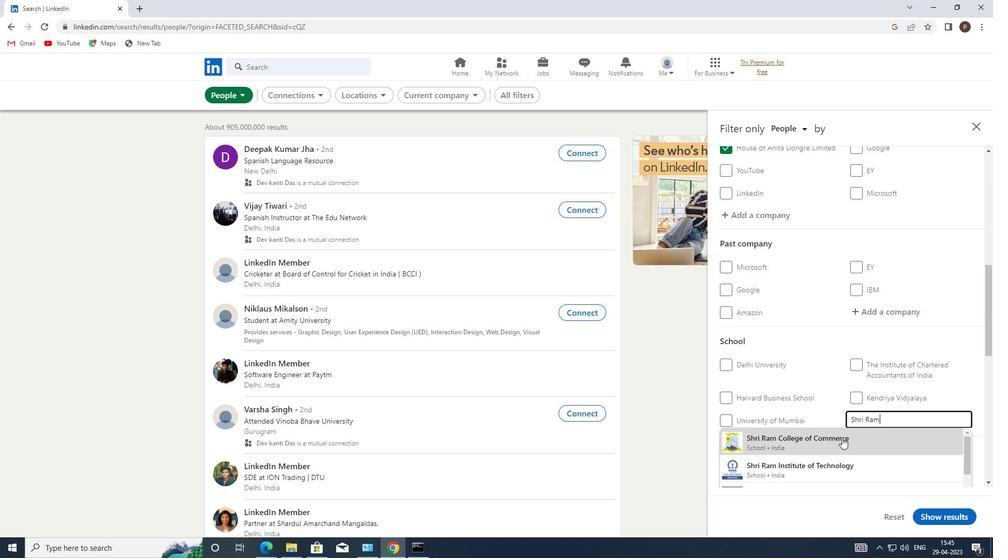 
Action: Mouse pressed left at (839, 435)
Screenshot: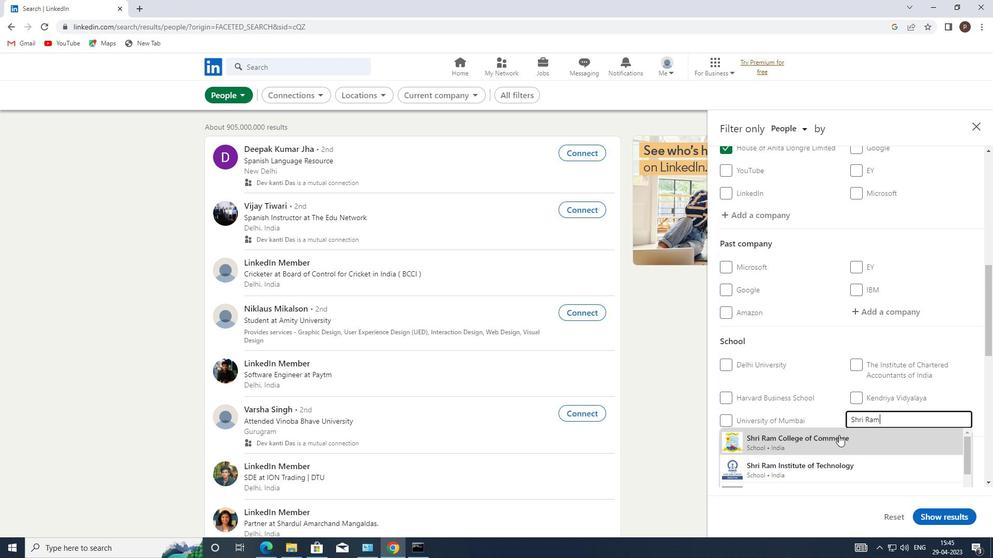 
Action: Mouse moved to (829, 395)
Screenshot: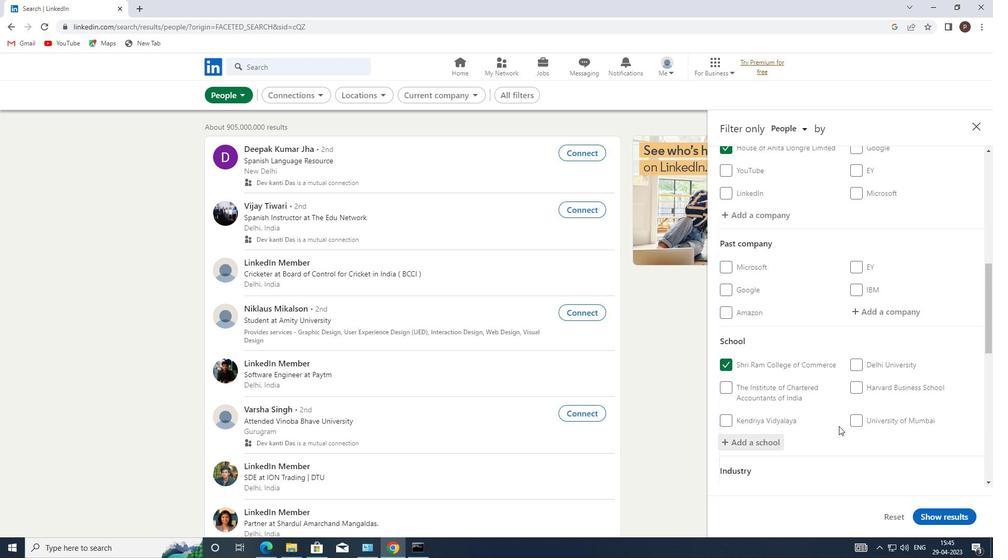 
Action: Mouse scrolled (829, 395) with delta (0, 0)
Screenshot: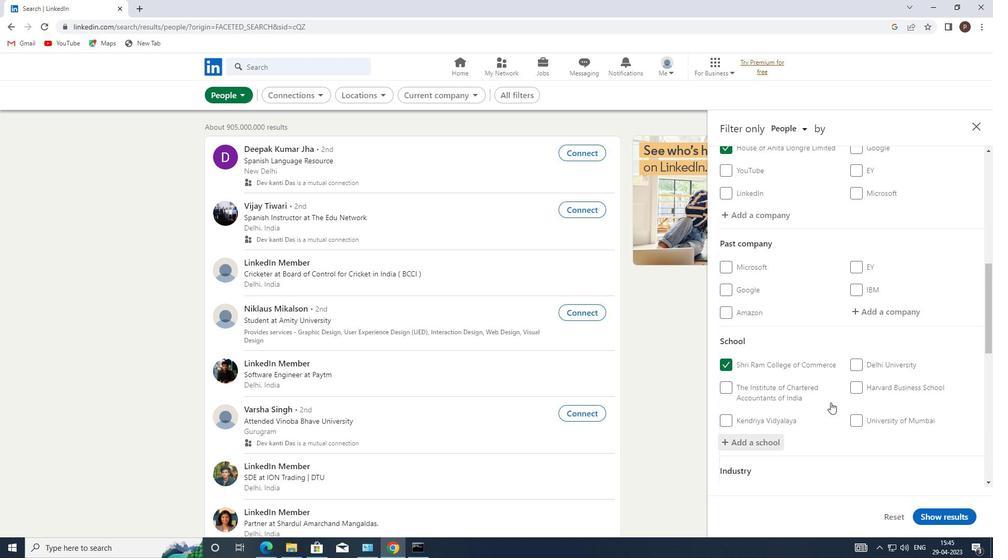 
Action: Mouse scrolled (829, 395) with delta (0, 0)
Screenshot: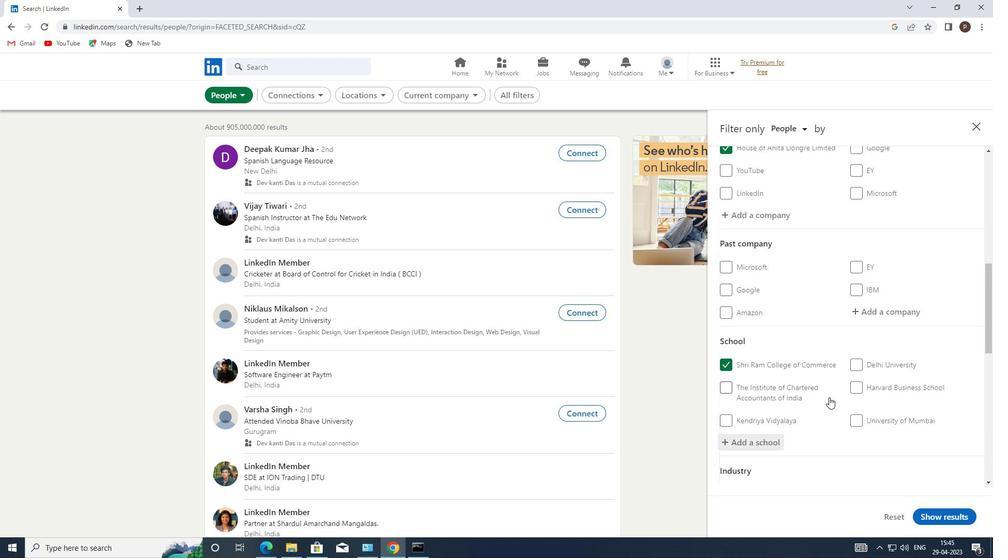 
Action: Mouse scrolled (829, 395) with delta (0, 0)
Screenshot: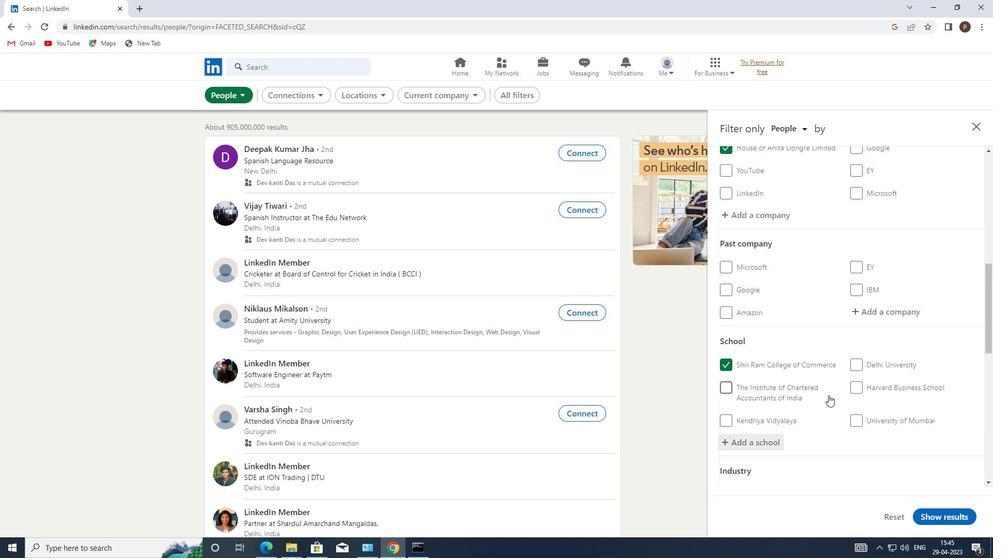 
Action: Mouse moved to (885, 404)
Screenshot: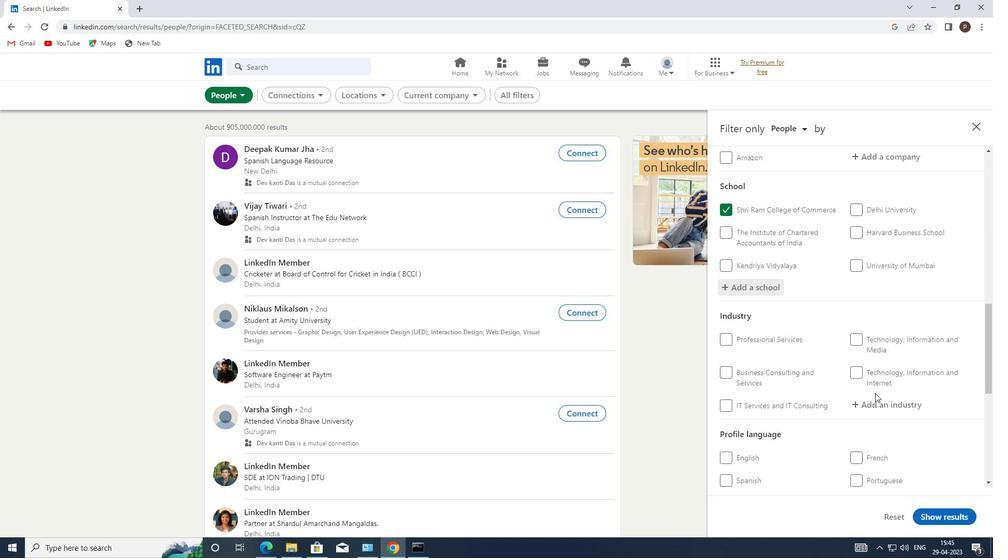 
Action: Mouse pressed left at (885, 404)
Screenshot: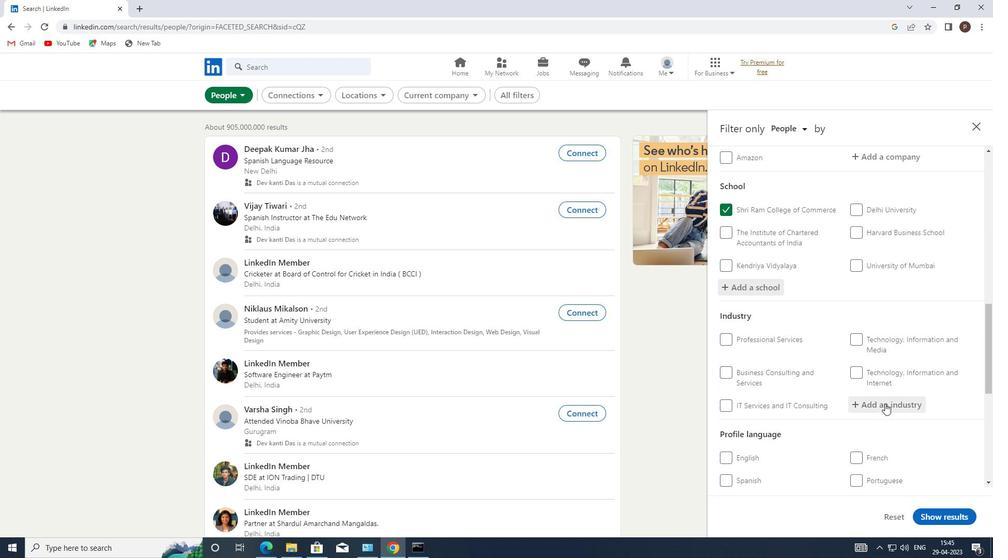 
Action: Mouse moved to (885, 404)
Screenshot: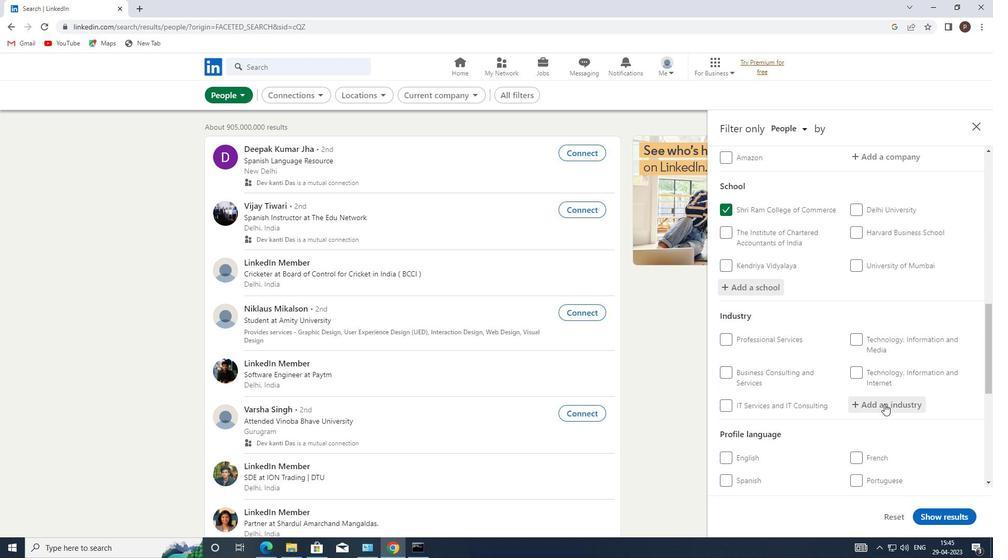 
Action: Mouse pressed left at (885, 404)
Screenshot: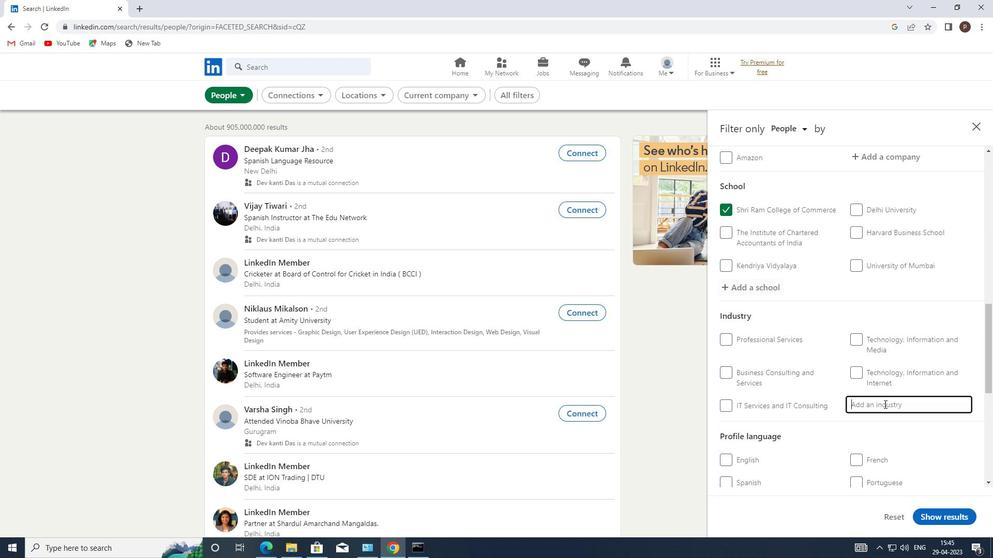 
Action: Key pressed <Key.caps_lock>N<Key.caps_lock>UCLEAR
Screenshot: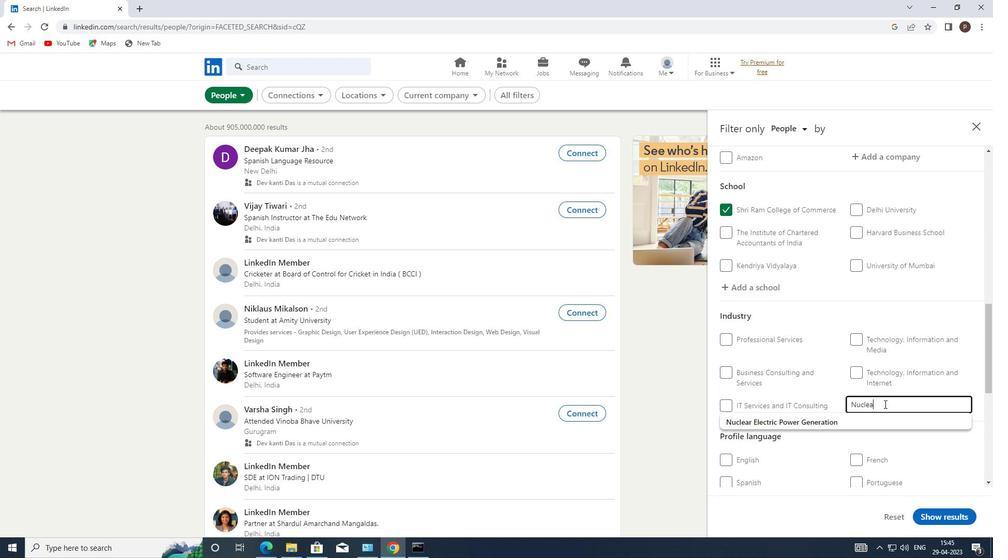 
Action: Mouse moved to (813, 422)
Screenshot: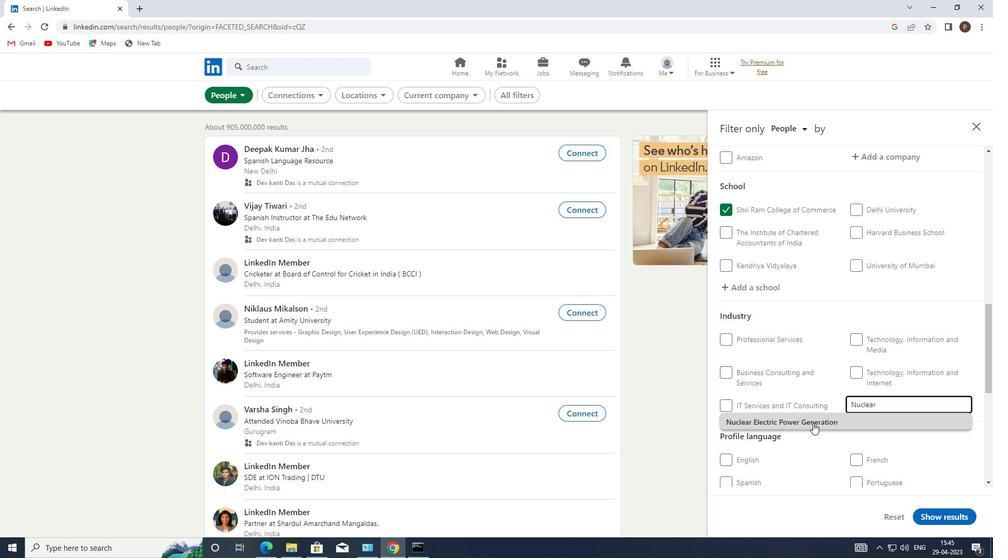 
Action: Mouse pressed left at (813, 422)
Screenshot: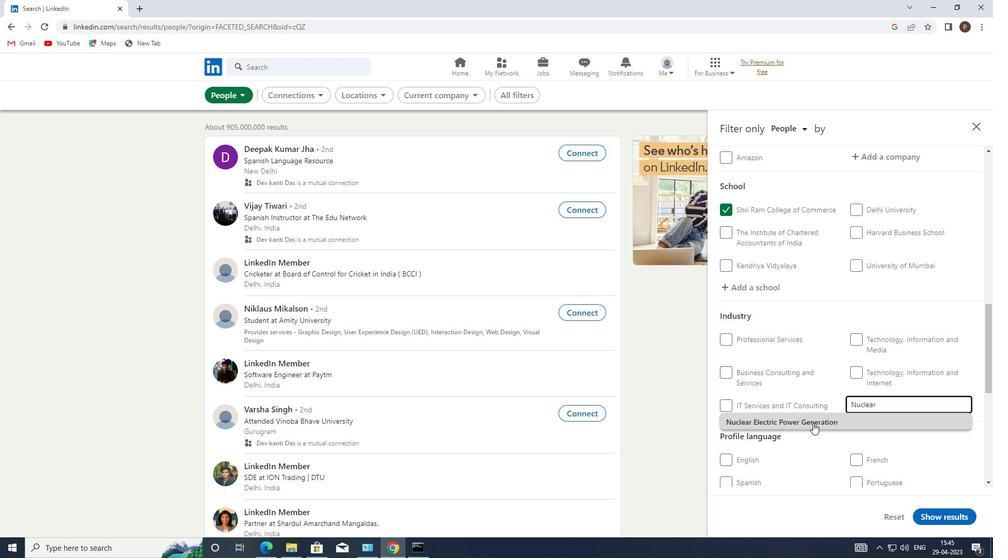 
Action: Mouse moved to (813, 422)
Screenshot: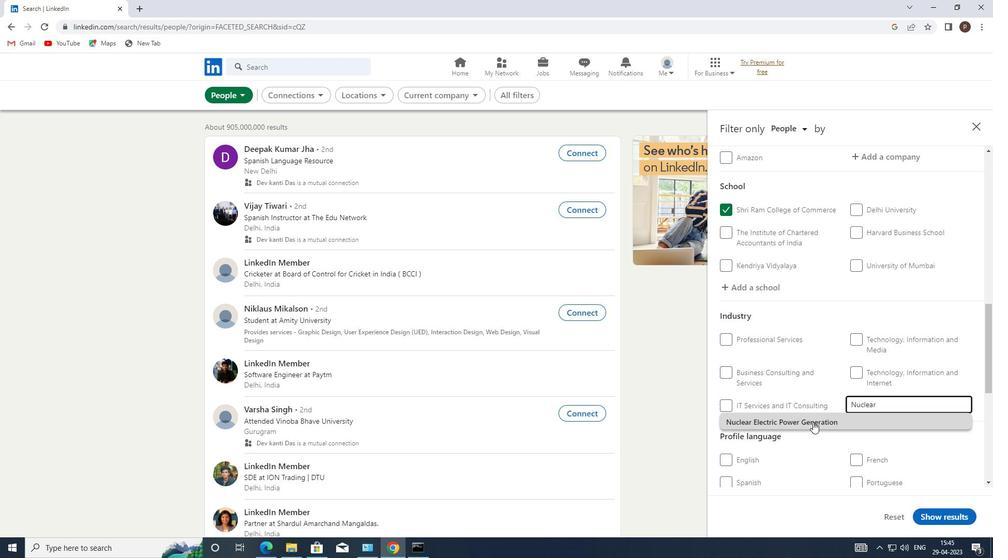 
Action: Mouse scrolled (813, 422) with delta (0, 0)
Screenshot: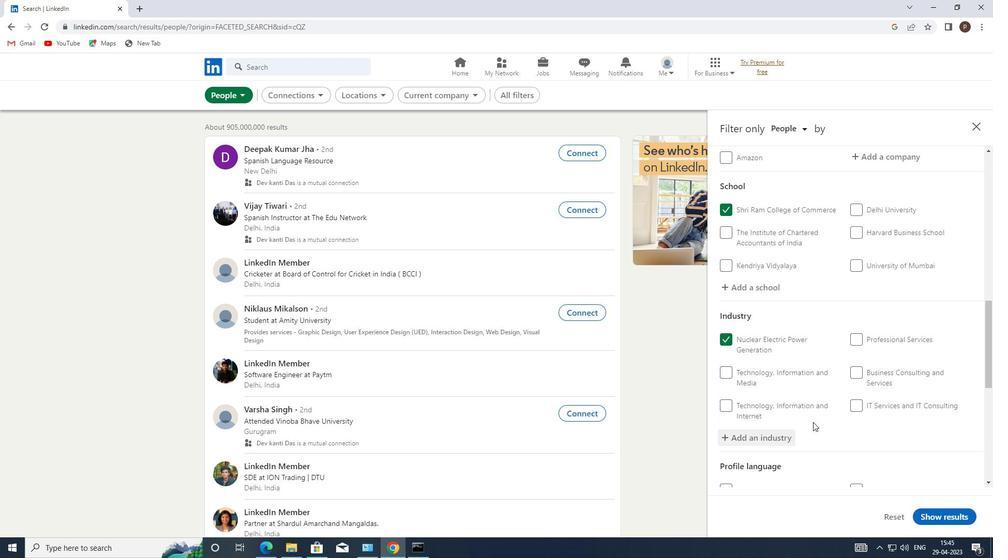 
Action: Mouse scrolled (813, 422) with delta (0, 0)
Screenshot: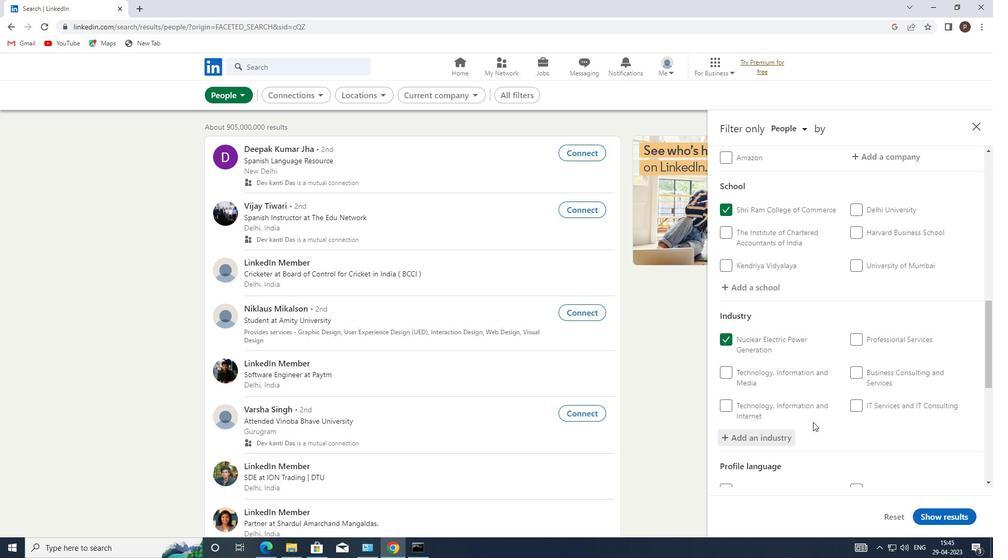 
Action: Mouse scrolled (813, 422) with delta (0, 0)
Screenshot: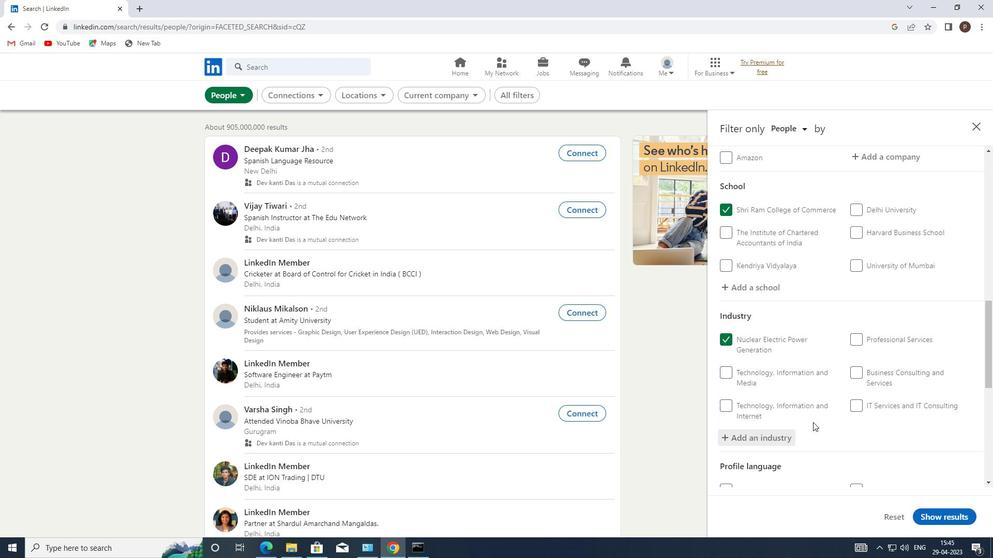 
Action: Mouse moved to (814, 410)
Screenshot: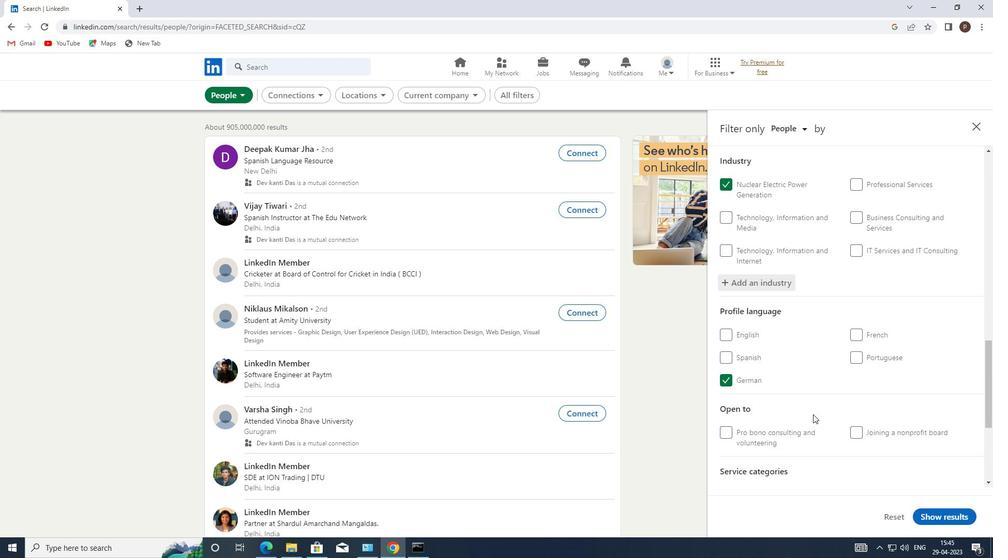 
Action: Mouse scrolled (814, 410) with delta (0, 0)
Screenshot: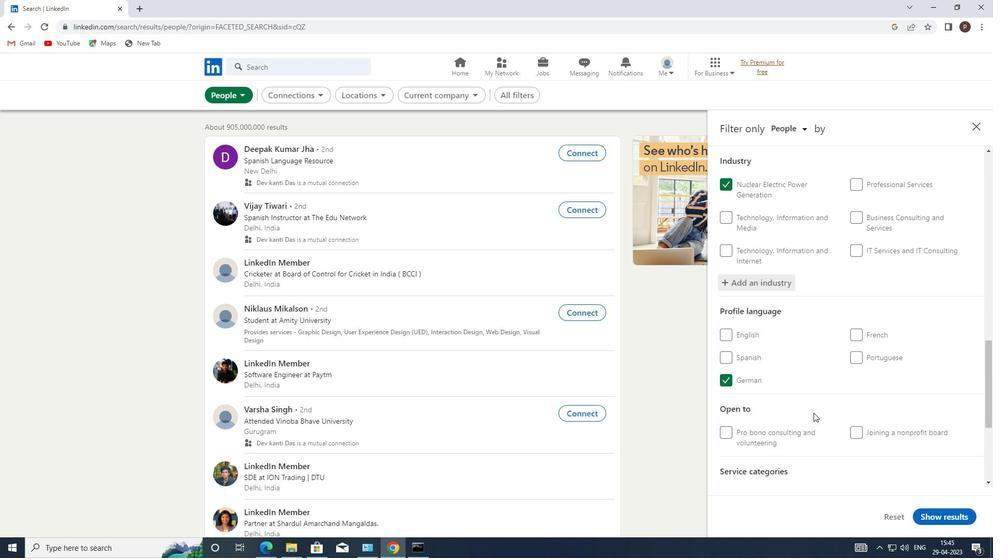 
Action: Mouse scrolled (814, 410) with delta (0, 0)
Screenshot: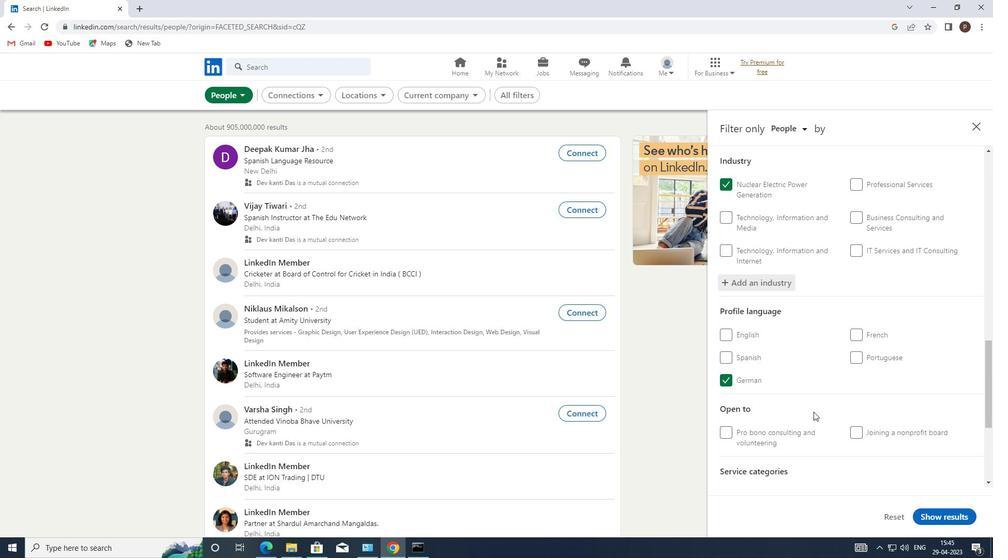 
Action: Mouse moved to (854, 436)
Screenshot: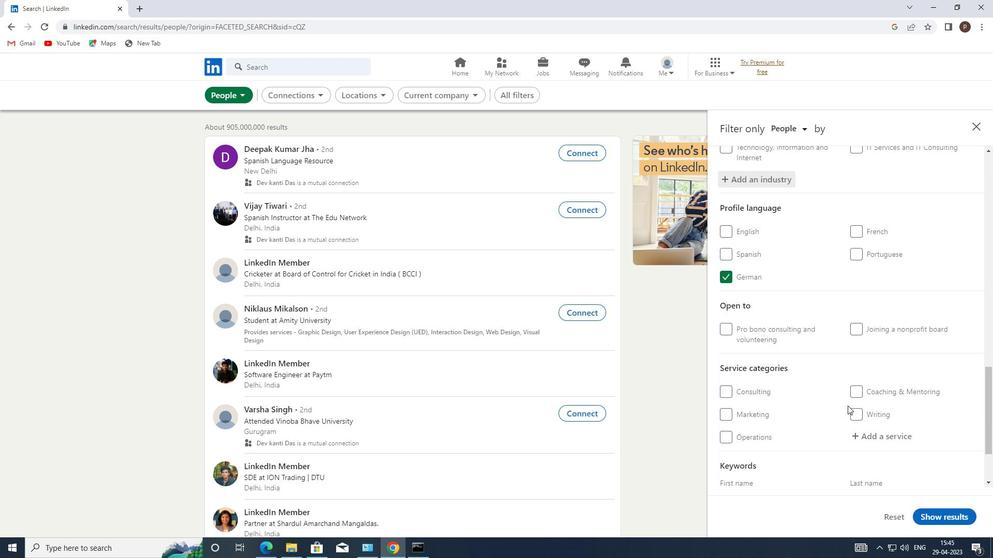
Action: Mouse pressed left at (854, 436)
Screenshot: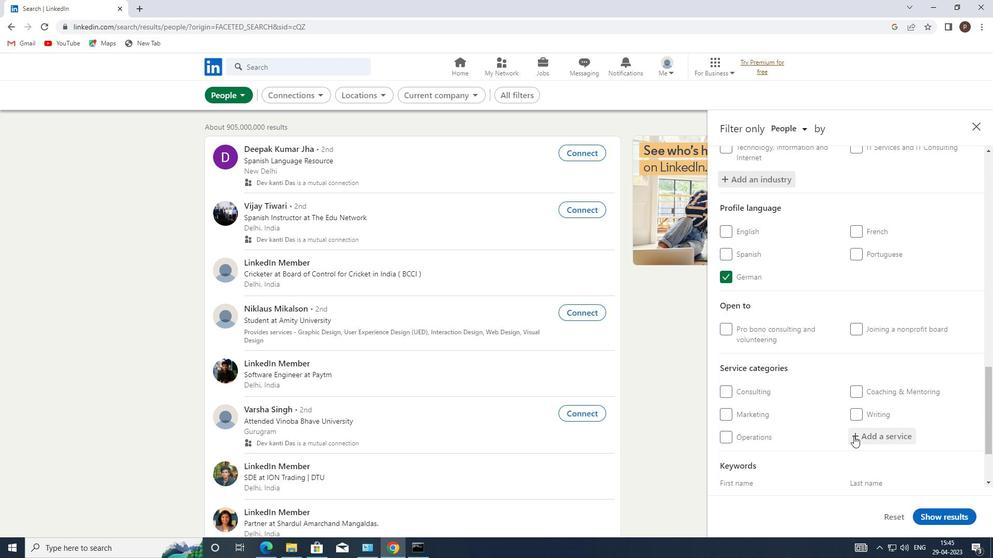 
Action: Mouse moved to (855, 436)
Screenshot: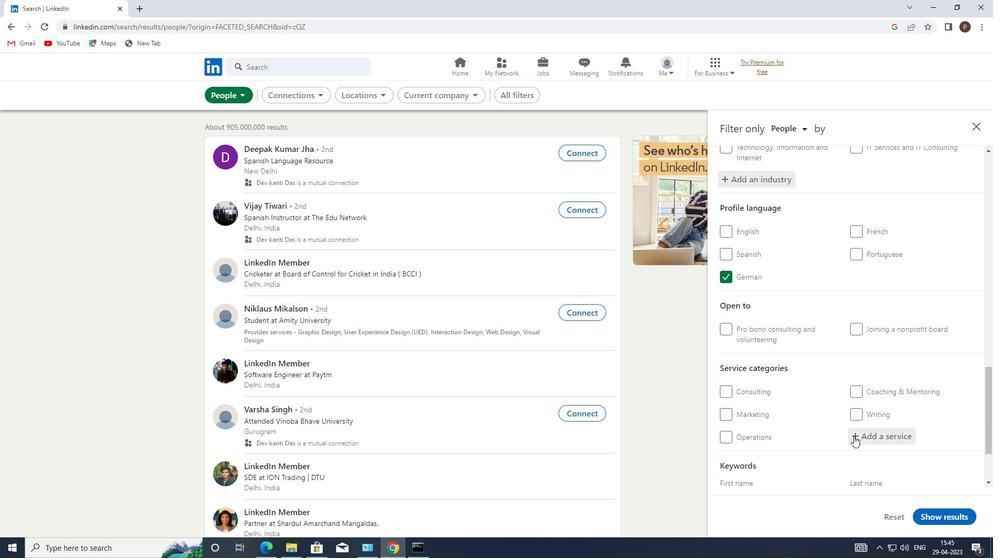 
Action: Mouse pressed left at (855, 436)
Screenshot: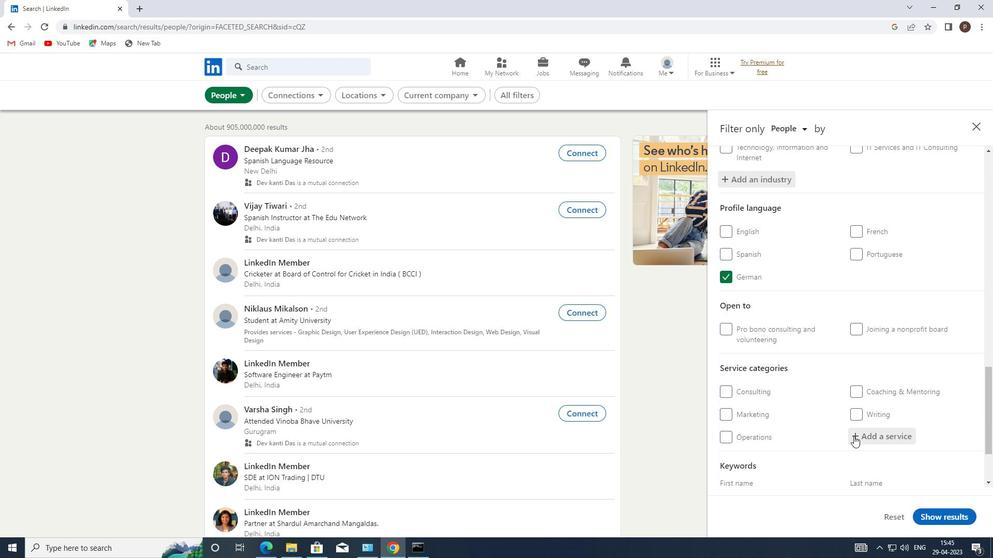 
Action: Key pressed <Key.caps_lock>N<Key.caps_lock>ATURE
Screenshot: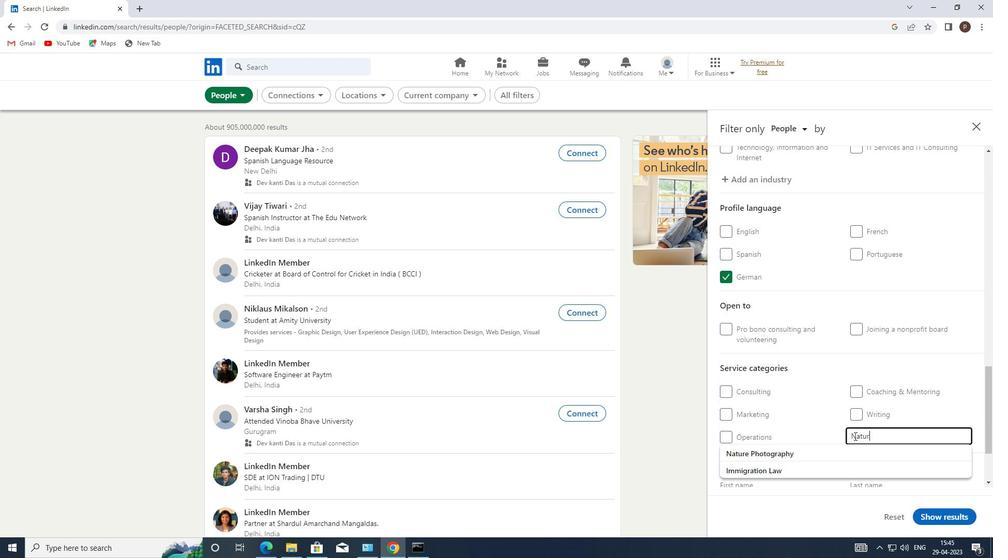
Action: Mouse moved to (826, 450)
Screenshot: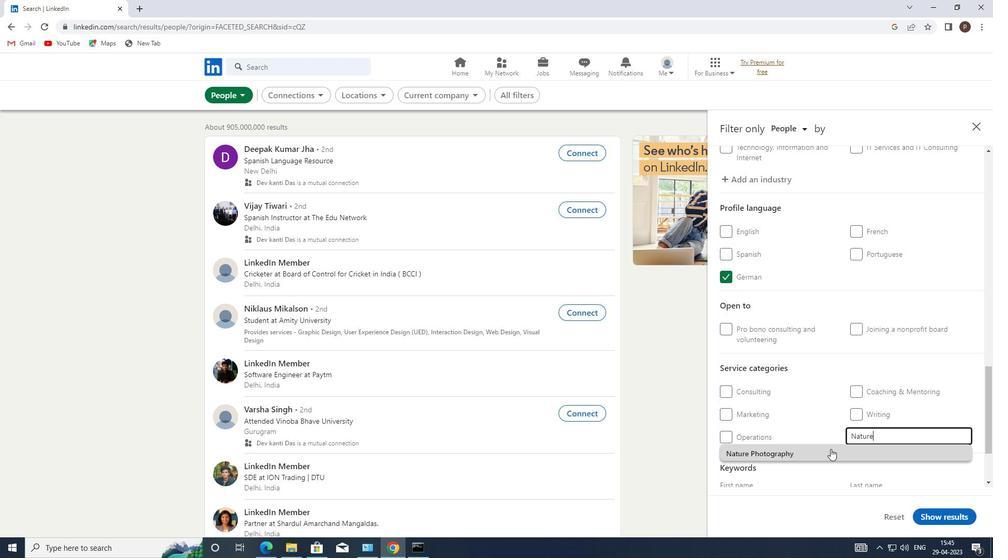 
Action: Mouse pressed left at (826, 450)
Screenshot: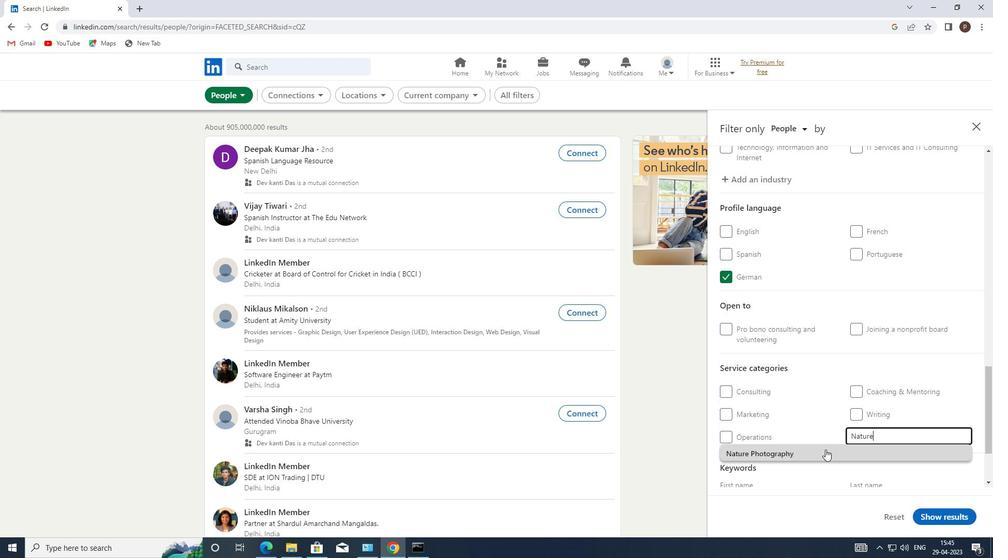 
Action: Mouse moved to (825, 450)
Screenshot: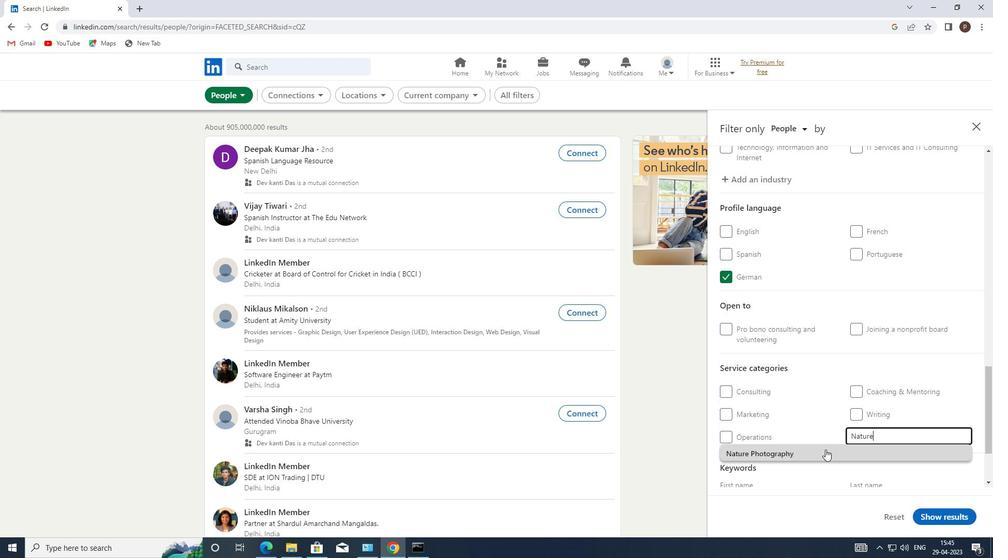 
Action: Mouse scrolled (825, 449) with delta (0, 0)
Screenshot: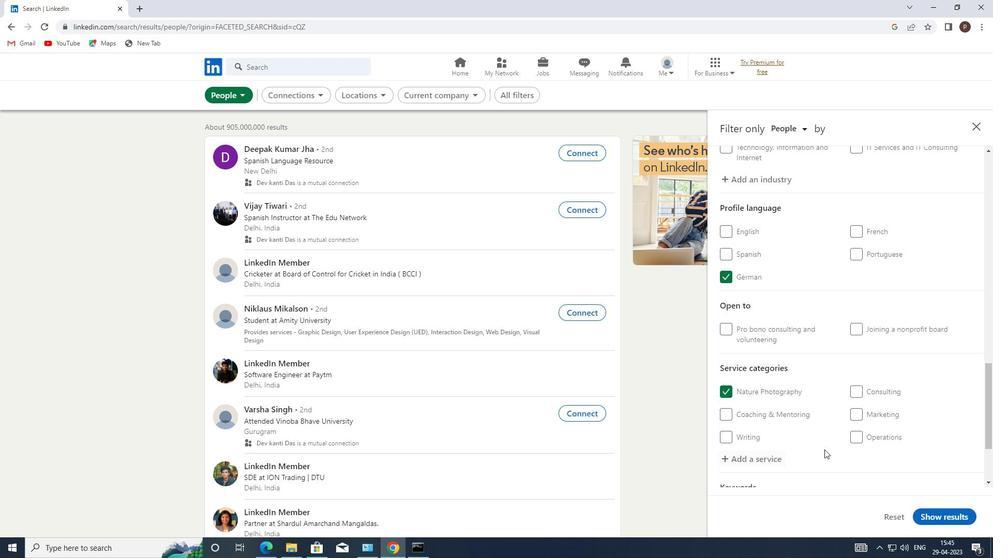 
Action: Mouse scrolled (825, 449) with delta (0, 0)
Screenshot: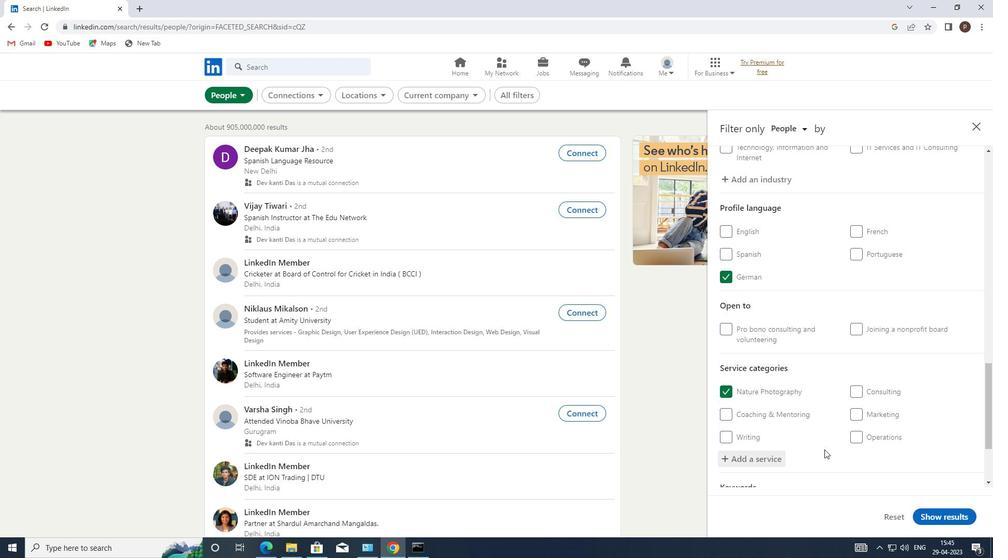 
Action: Mouse scrolled (825, 449) with delta (0, 0)
Screenshot: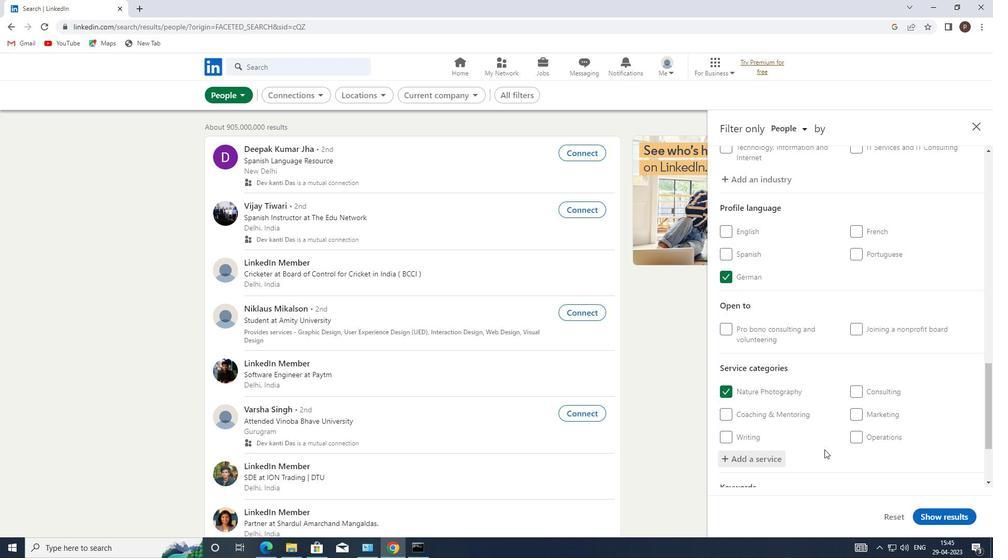 
Action: Mouse scrolled (825, 449) with delta (0, 0)
Screenshot: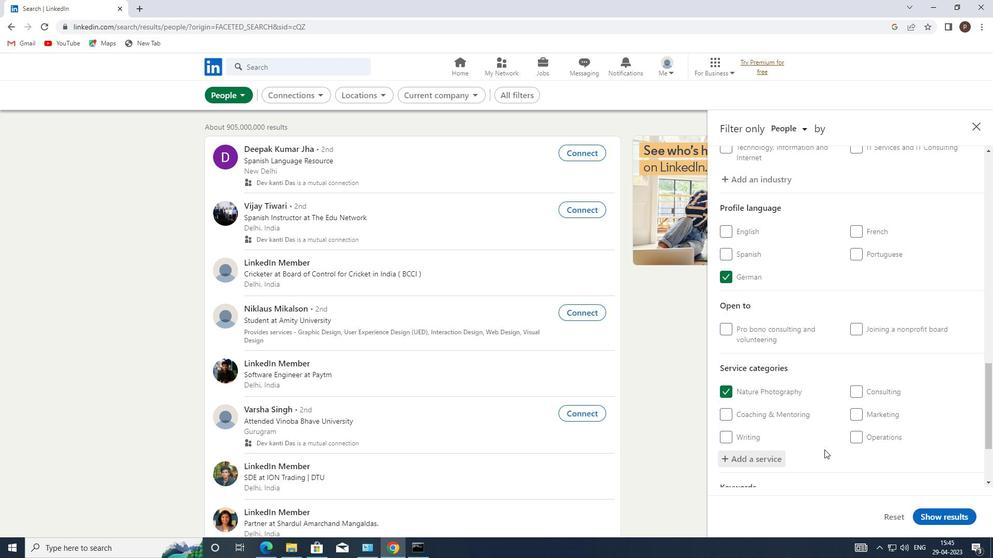 
Action: Mouse moved to (773, 442)
Screenshot: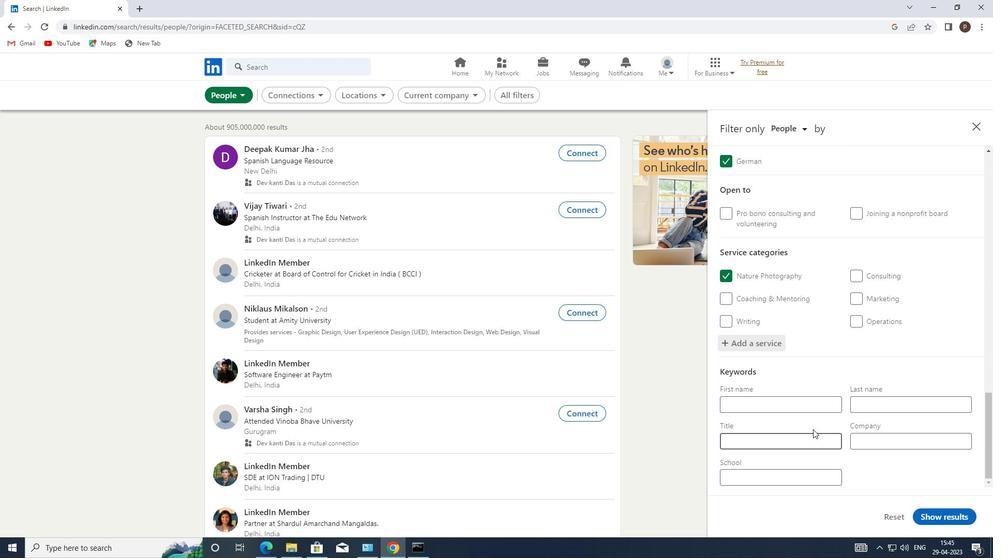 
Action: Mouse pressed left at (773, 442)
Screenshot: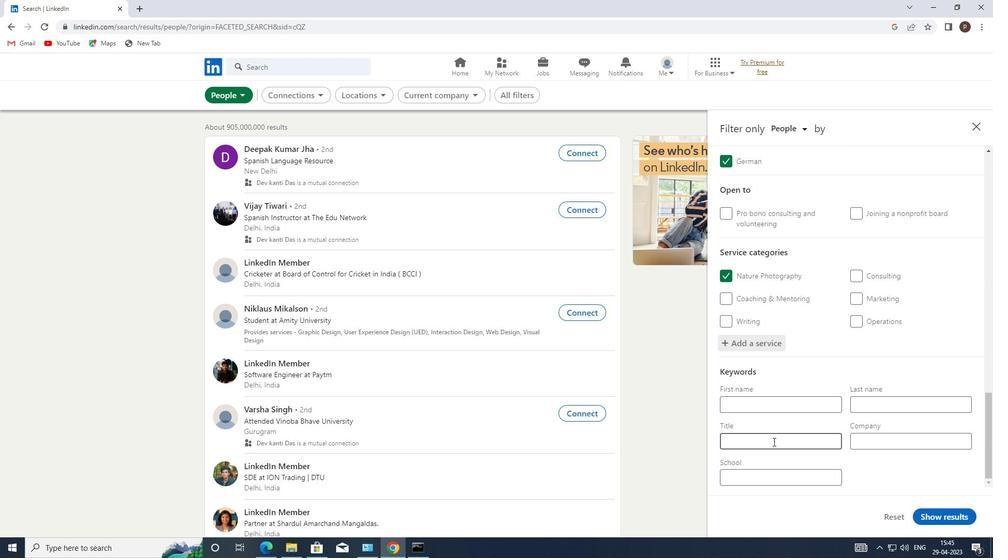 
Action: Key pressed <Key.caps_lock>M<Key.caps_lock>USICIAN<Key.space>
Screenshot: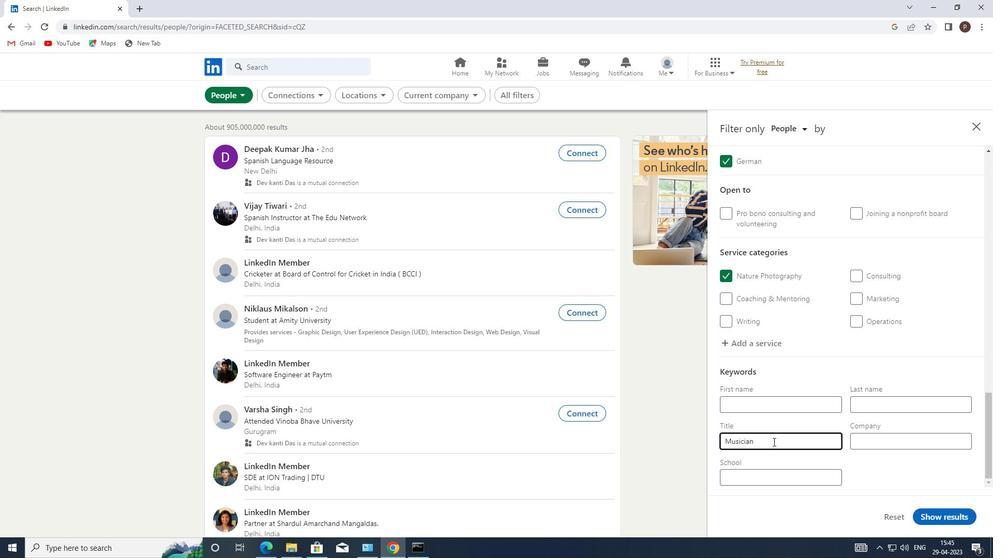 
Action: Mouse moved to (933, 512)
Screenshot: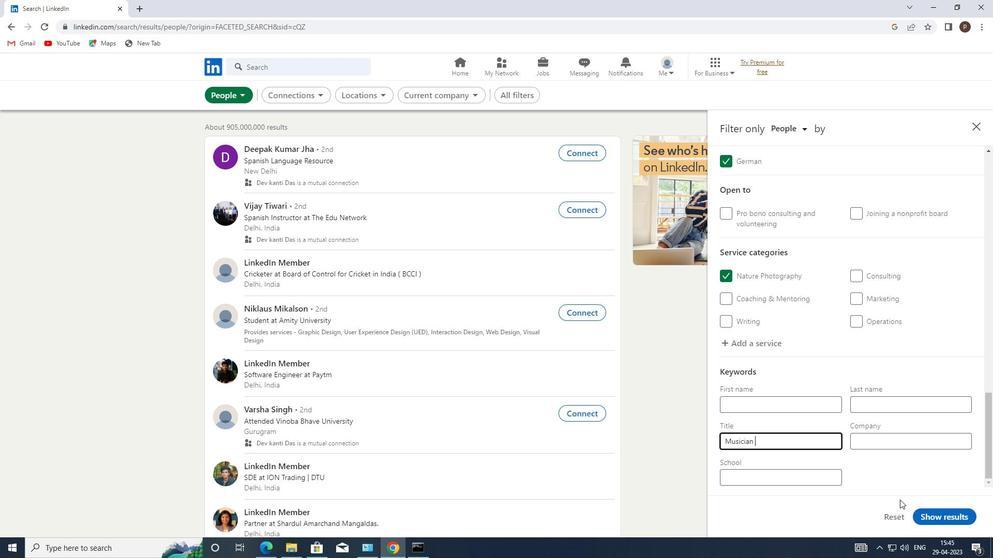 
Action: Mouse pressed left at (933, 512)
Screenshot: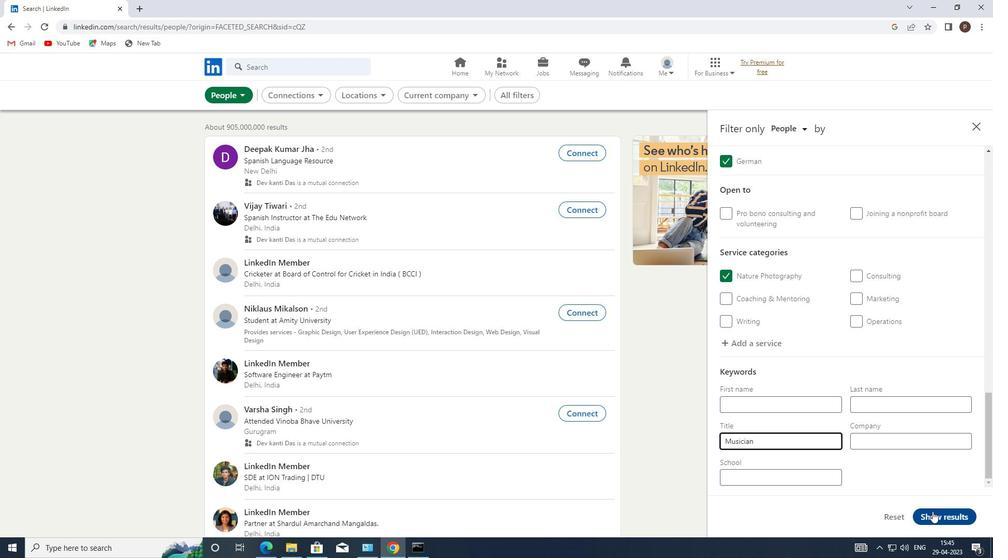 
